 Task: Put "Image B" in and failure is - not an option in Group of Adrenaline Trailer
Action: Mouse pressed left at (248, 84)
Screenshot: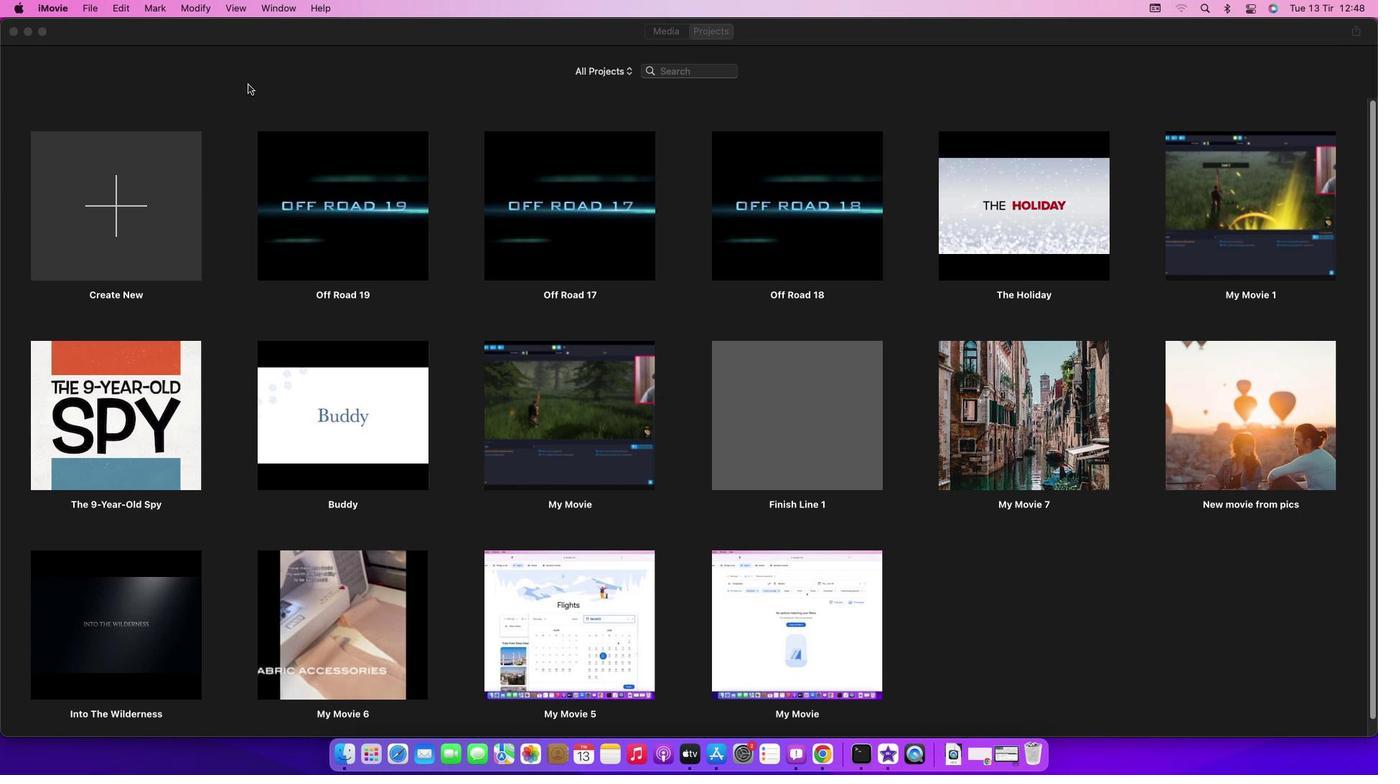 
Action: Mouse moved to (80, 7)
Screenshot: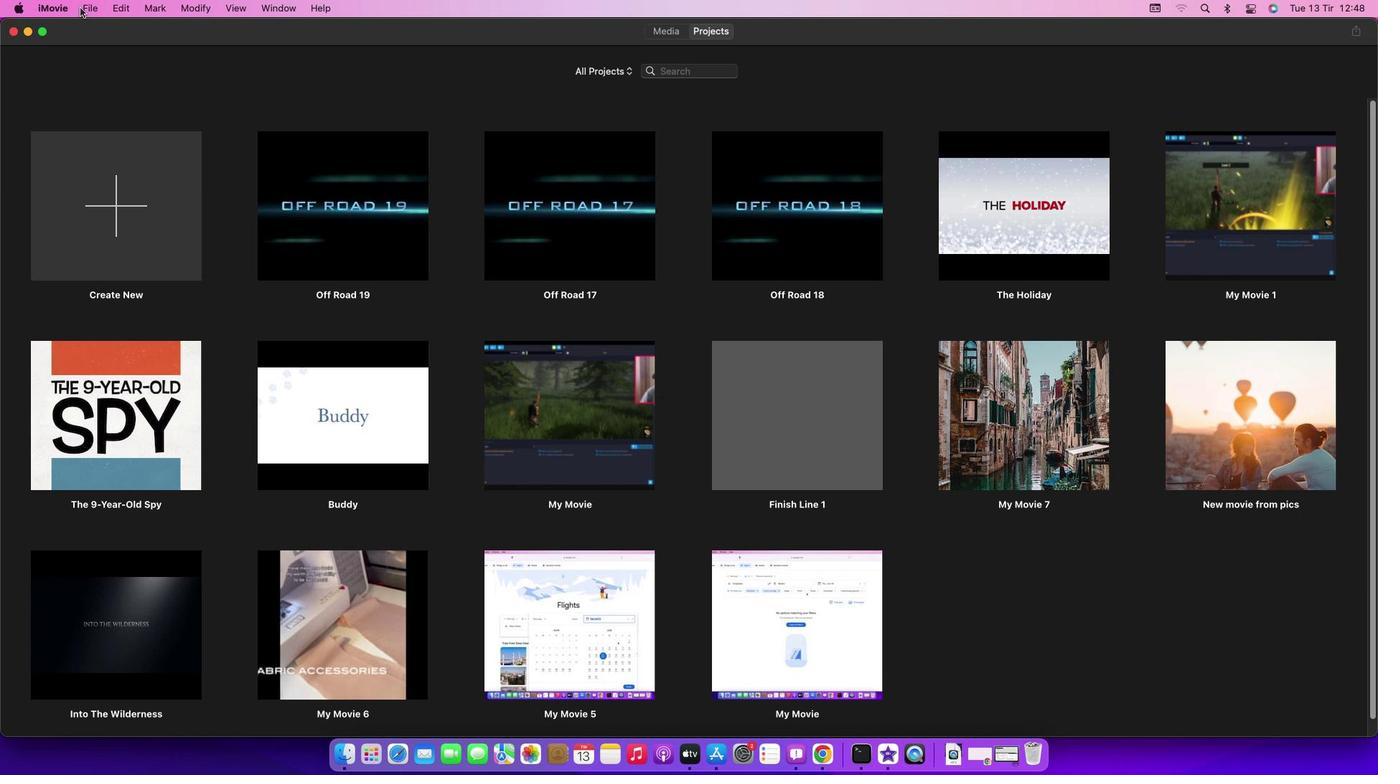 
Action: Mouse pressed left at (80, 7)
Screenshot: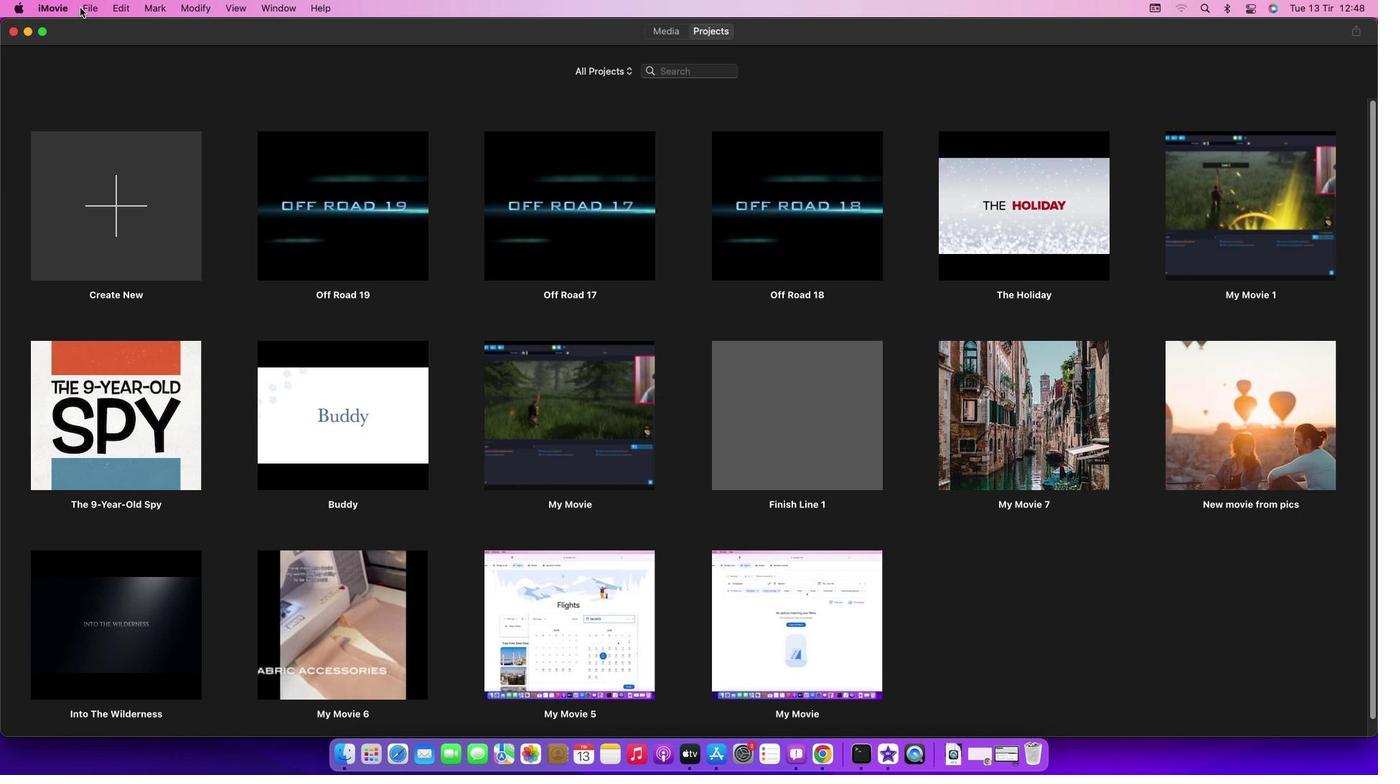 
Action: Mouse moved to (114, 45)
Screenshot: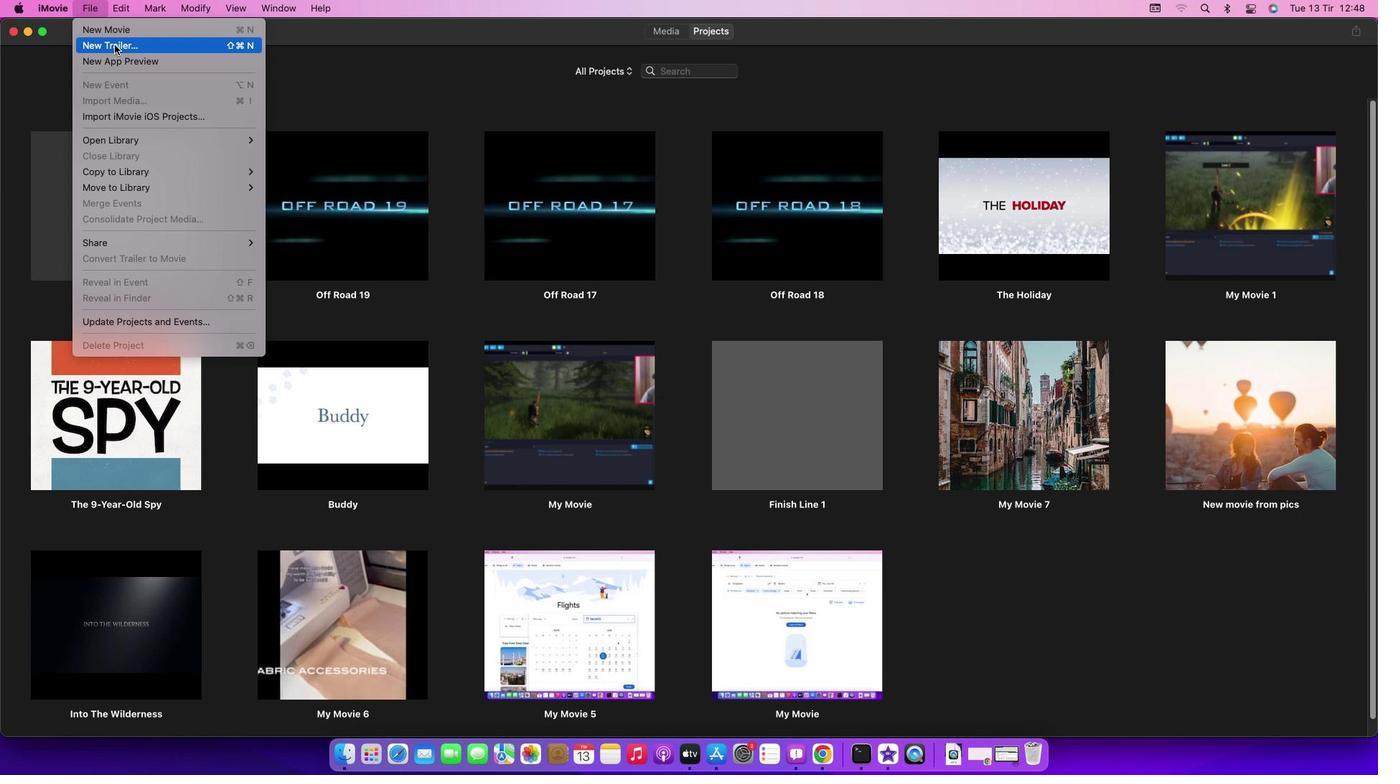 
Action: Mouse pressed left at (114, 45)
Screenshot: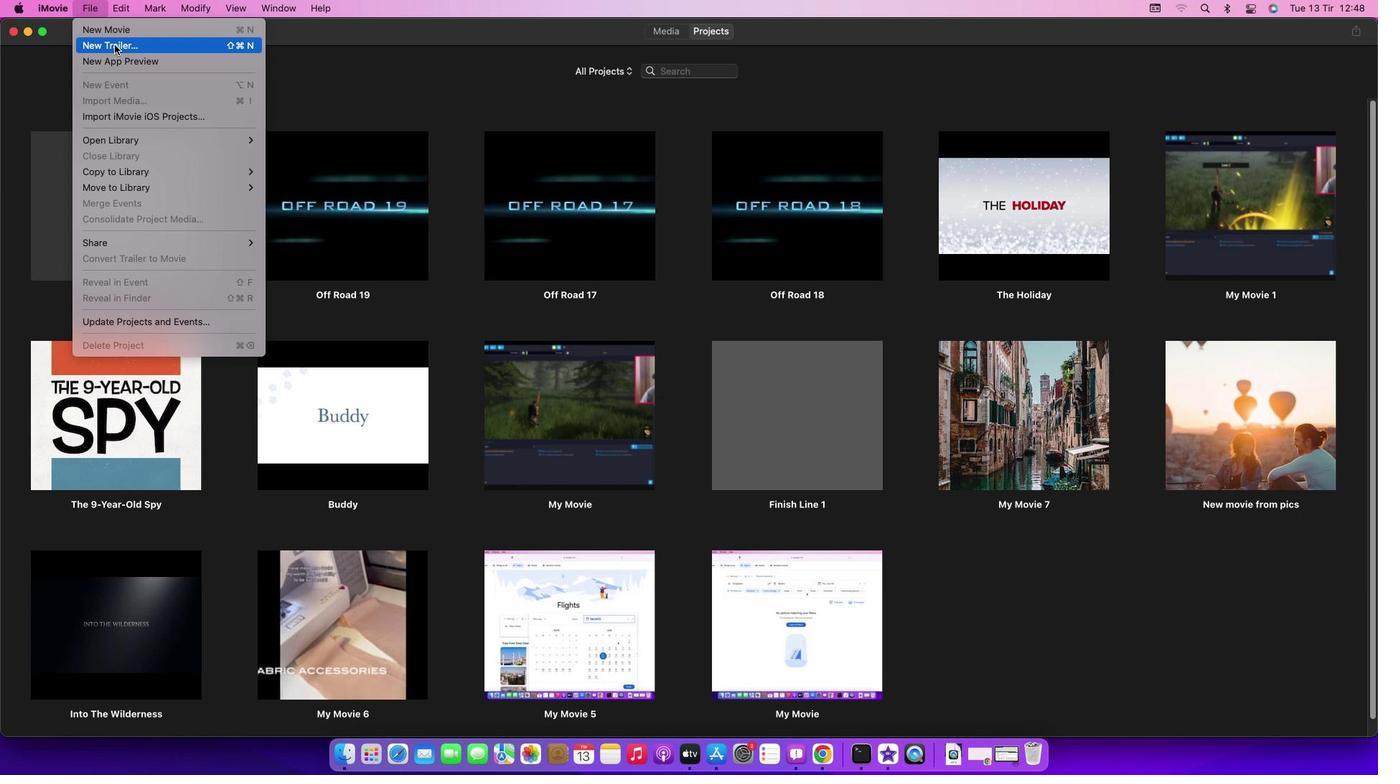 
Action: Mouse moved to (821, 411)
Screenshot: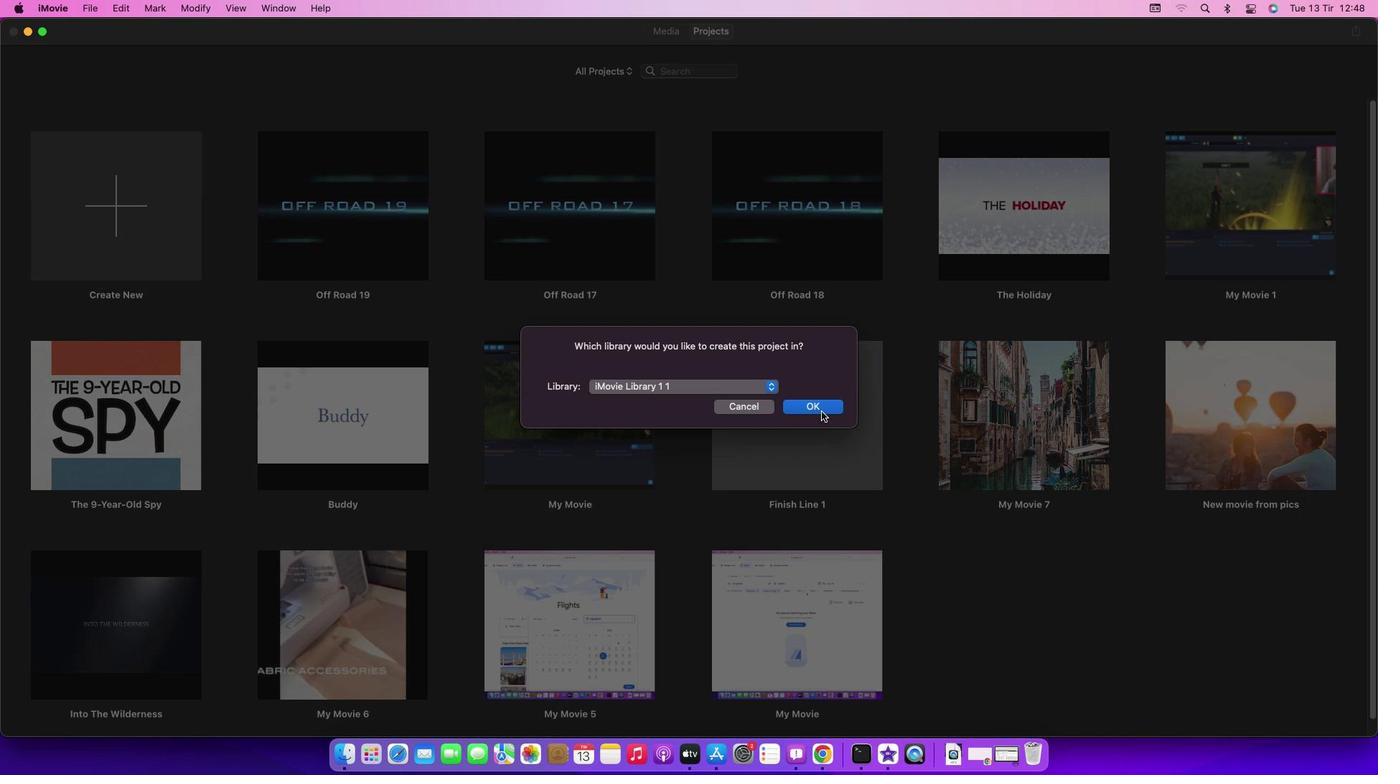 
Action: Mouse pressed left at (821, 411)
Screenshot: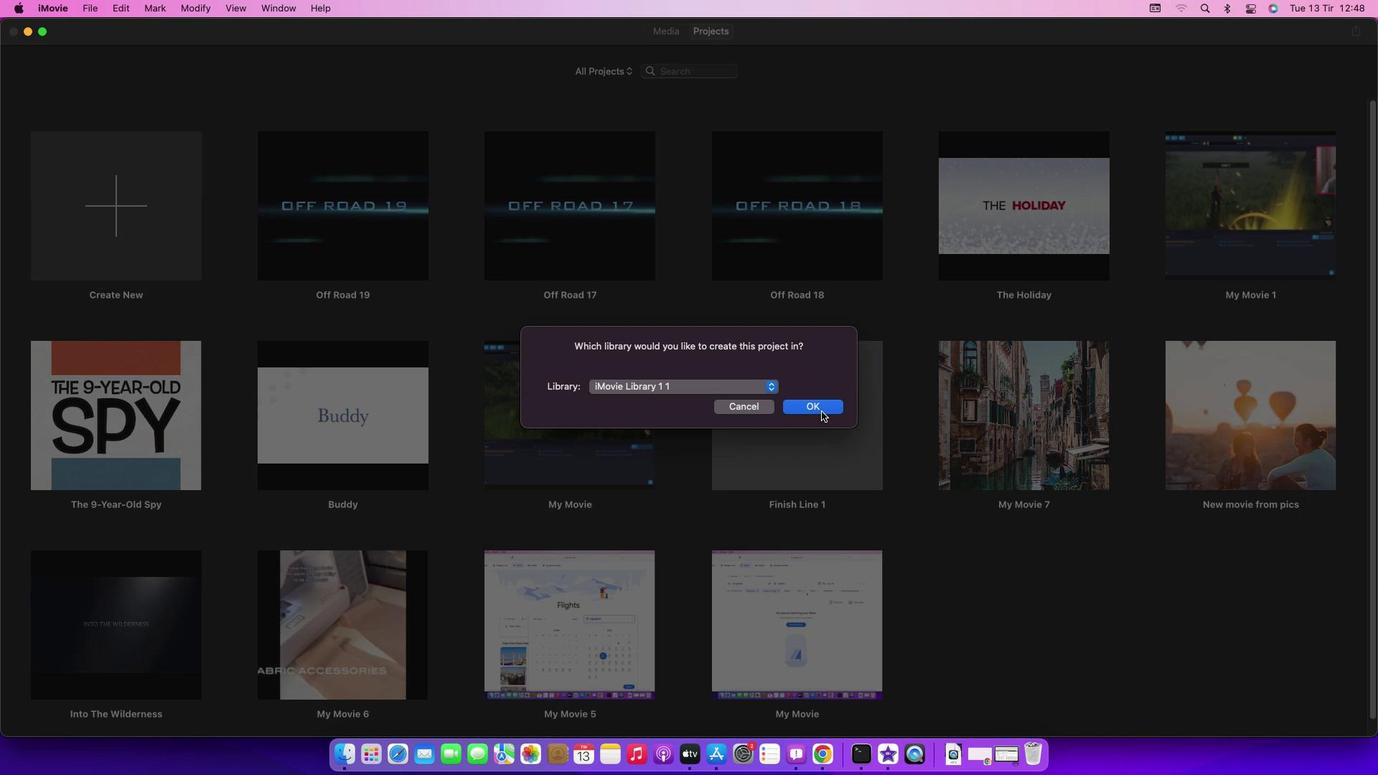 
Action: Mouse moved to (728, 320)
Screenshot: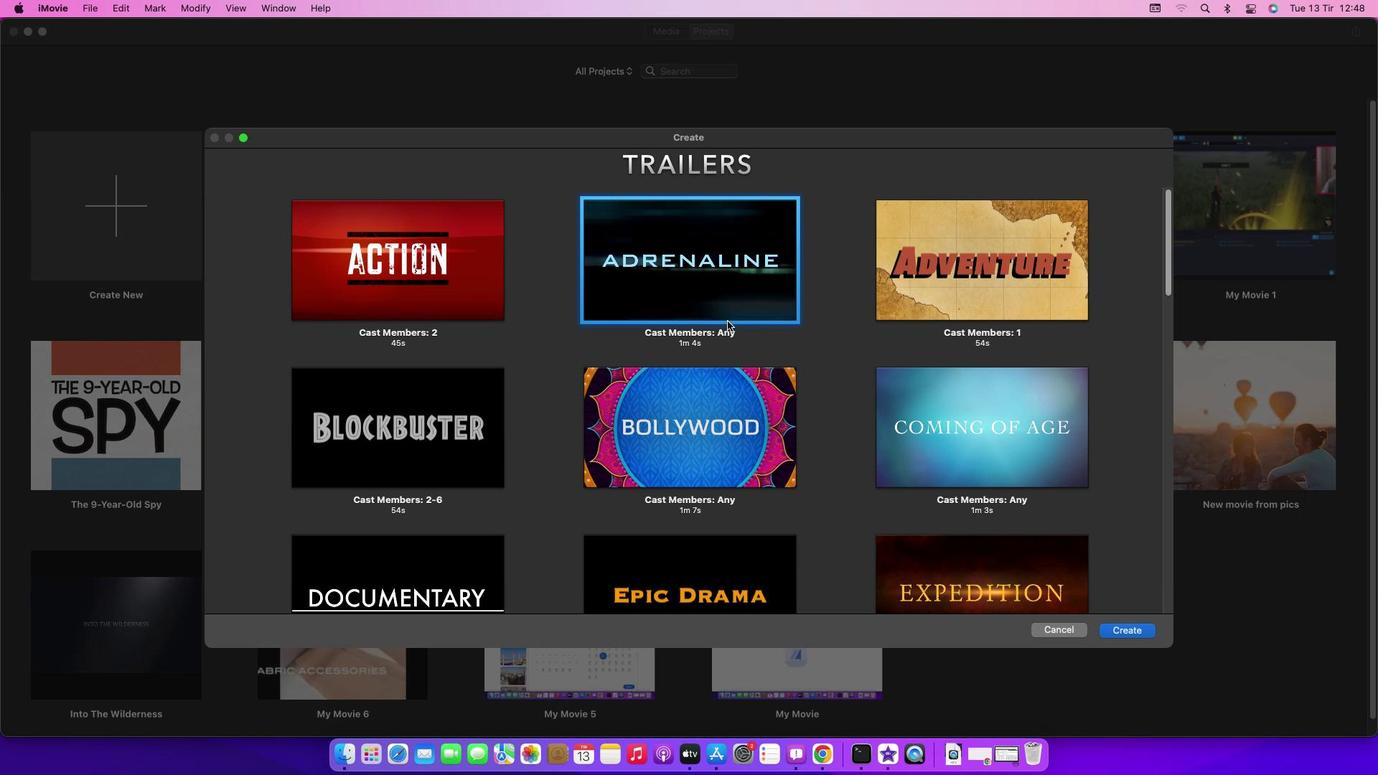 
Action: Mouse pressed left at (728, 320)
Screenshot: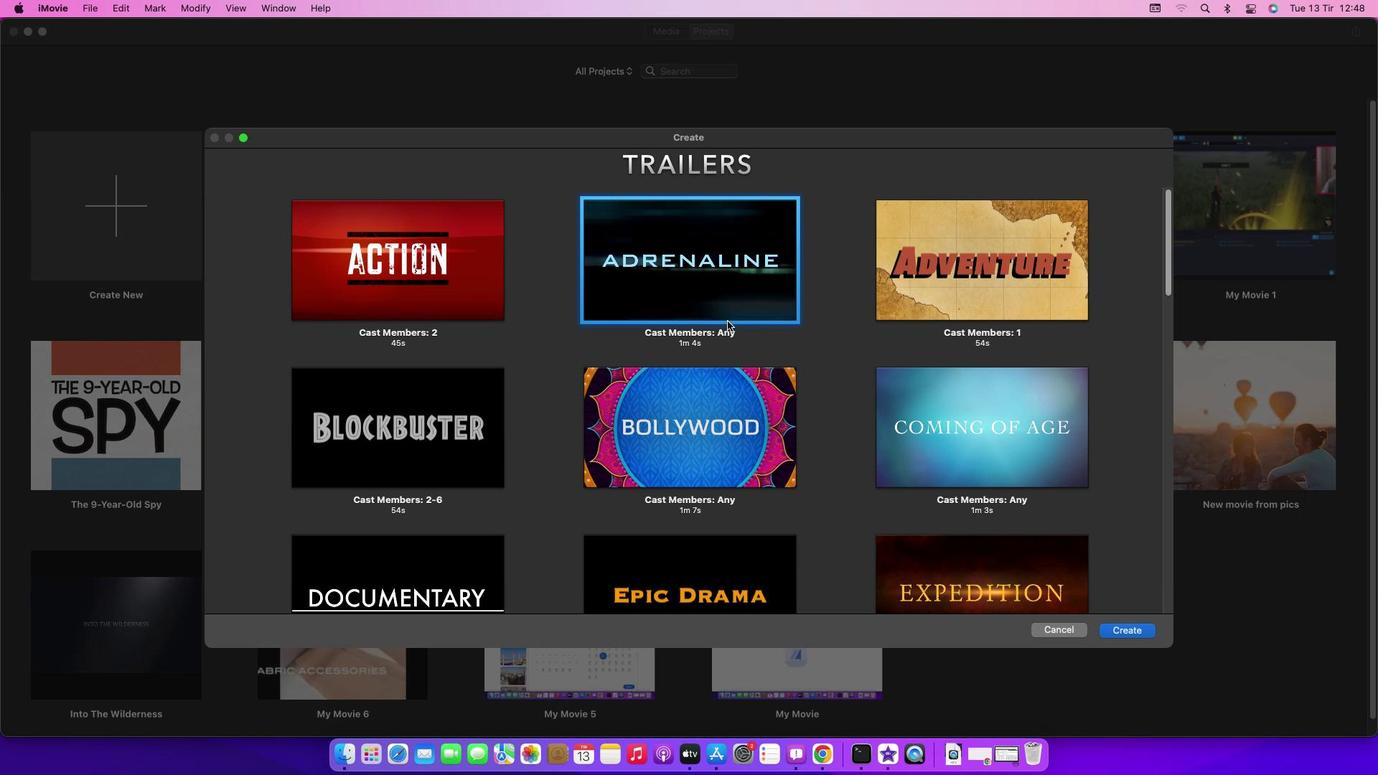 
Action: Mouse moved to (1130, 631)
Screenshot: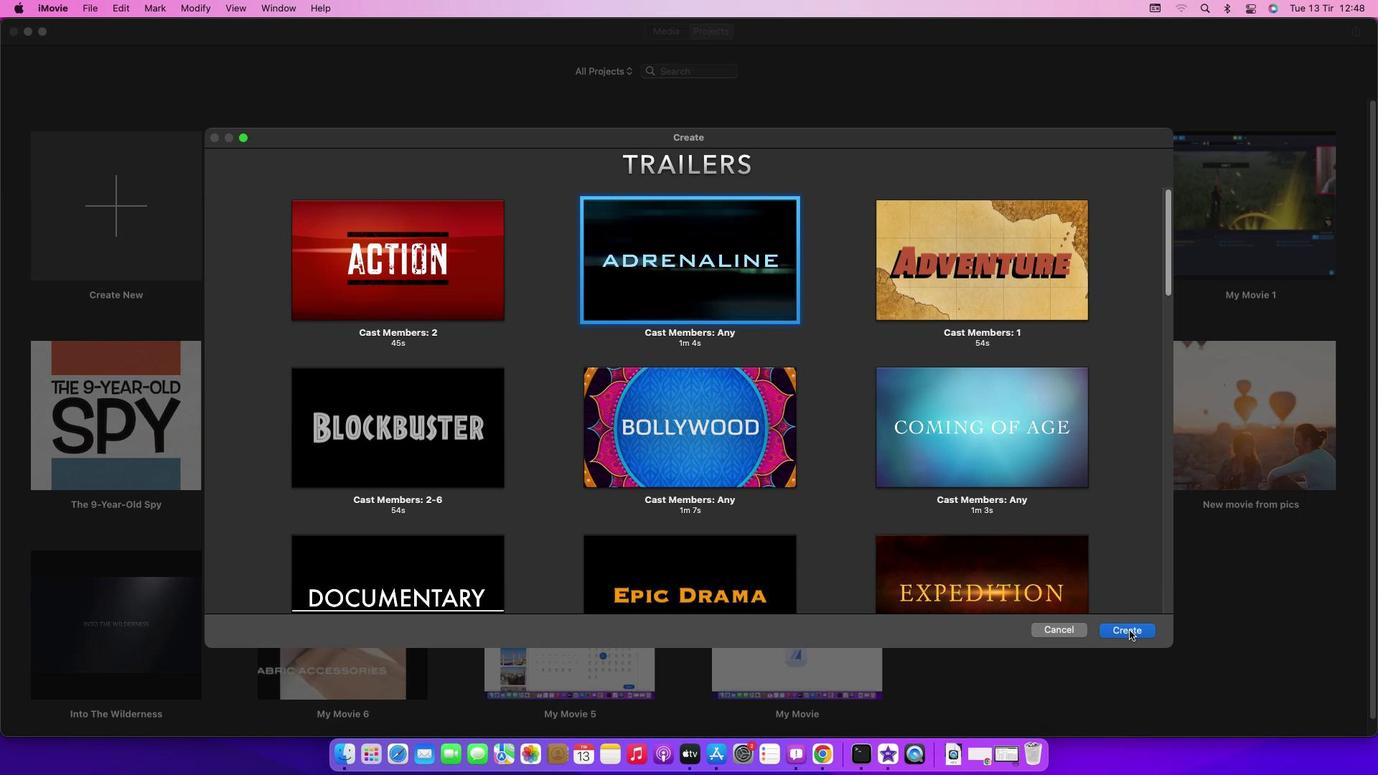 
Action: Mouse pressed left at (1130, 631)
Screenshot: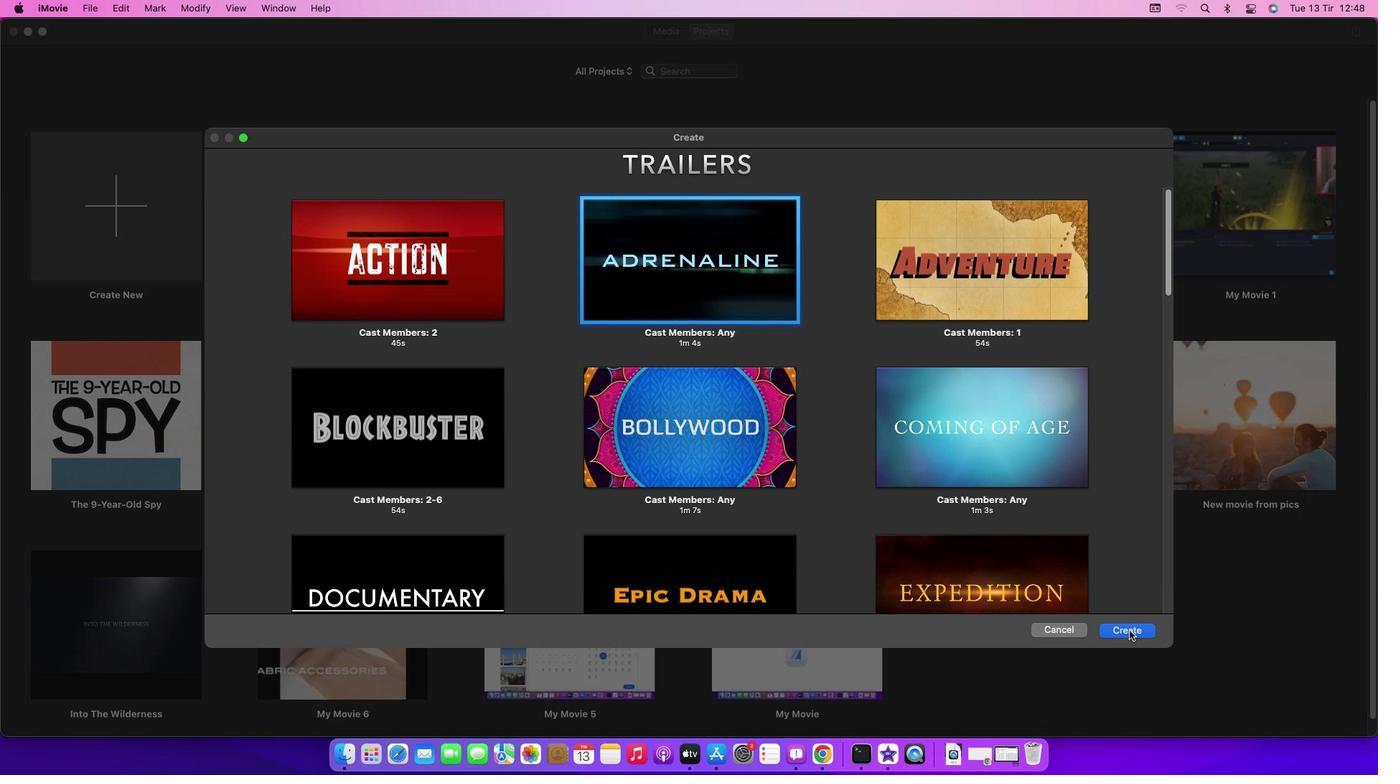
Action: Mouse moved to (677, 427)
Screenshot: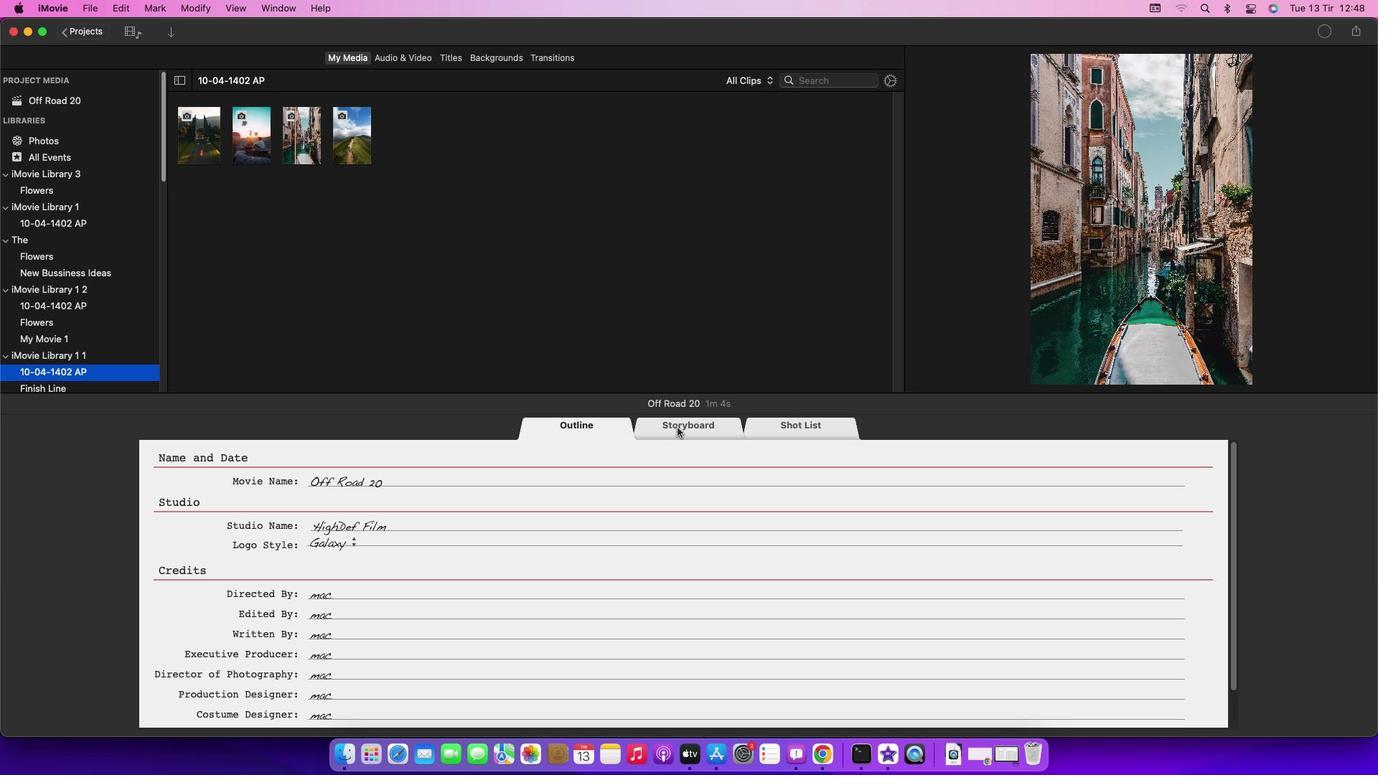 
Action: Mouse pressed left at (677, 427)
Screenshot: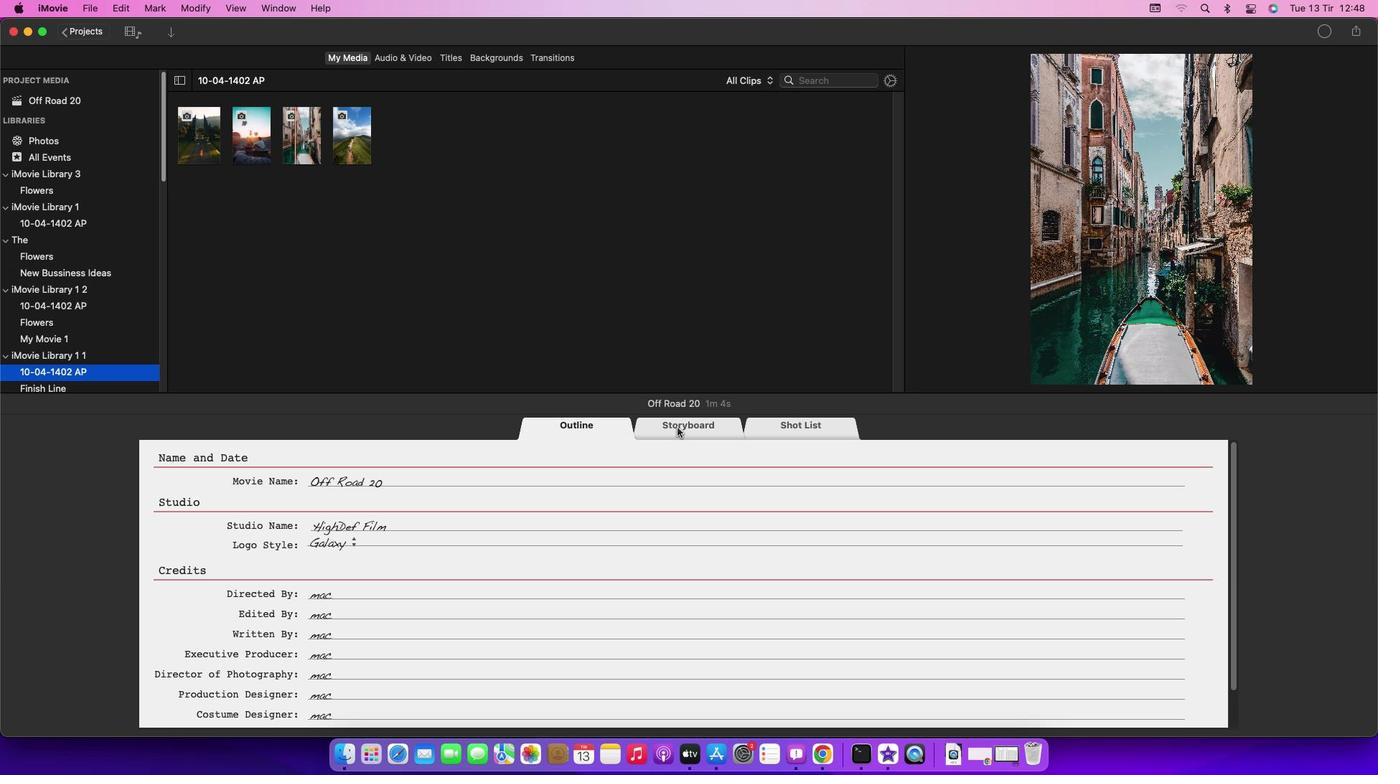 
Action: Mouse moved to (492, 598)
Screenshot: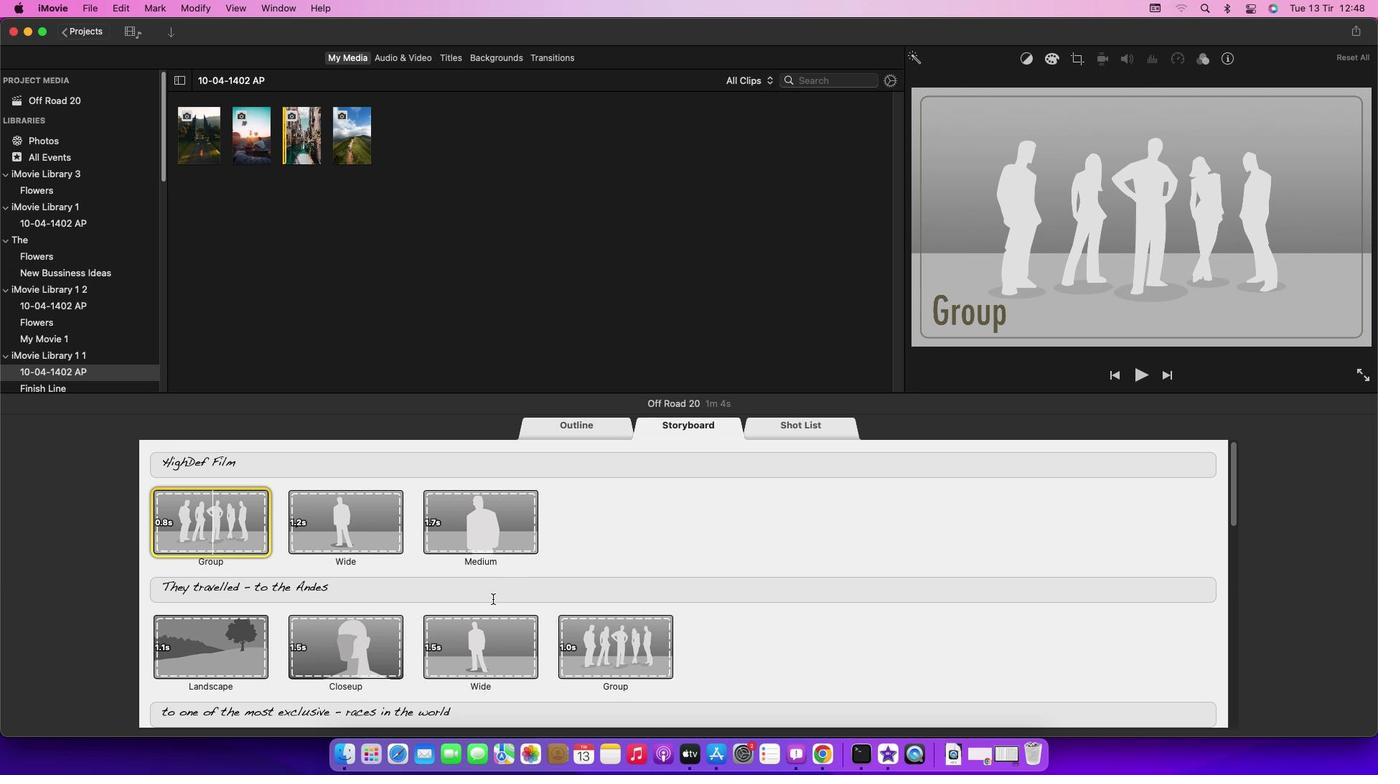 
Action: Mouse scrolled (492, 598) with delta (0, 0)
Screenshot: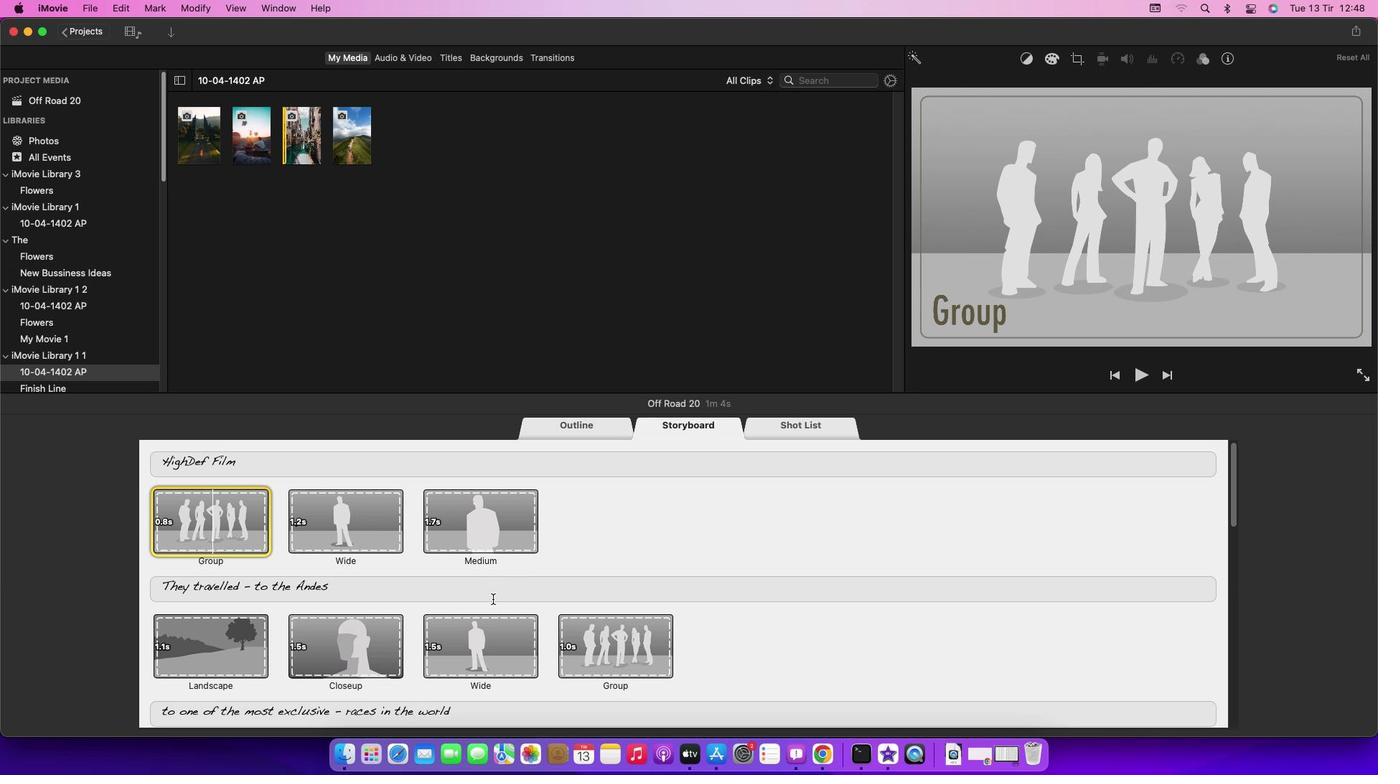 
Action: Mouse scrolled (492, 598) with delta (0, 0)
Screenshot: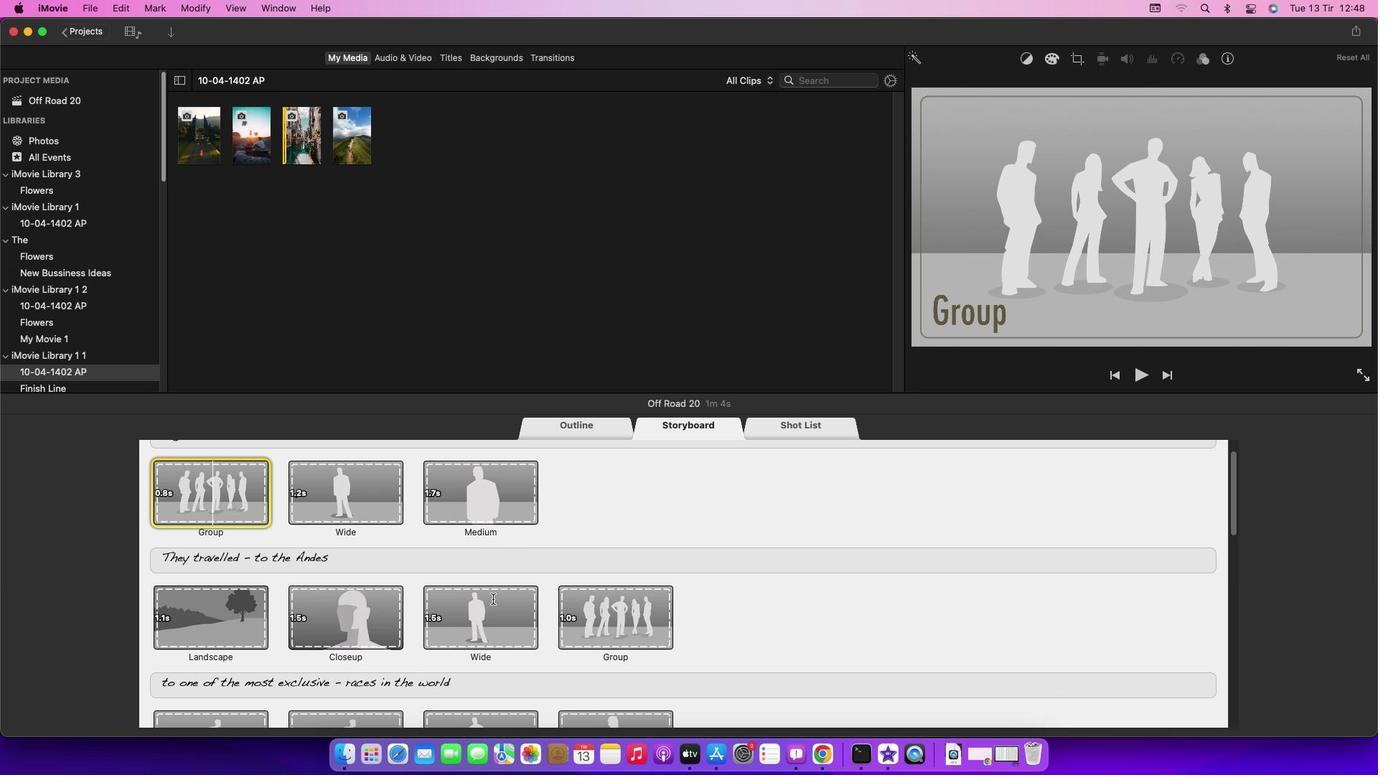 
Action: Mouse scrolled (492, 598) with delta (0, 0)
Screenshot: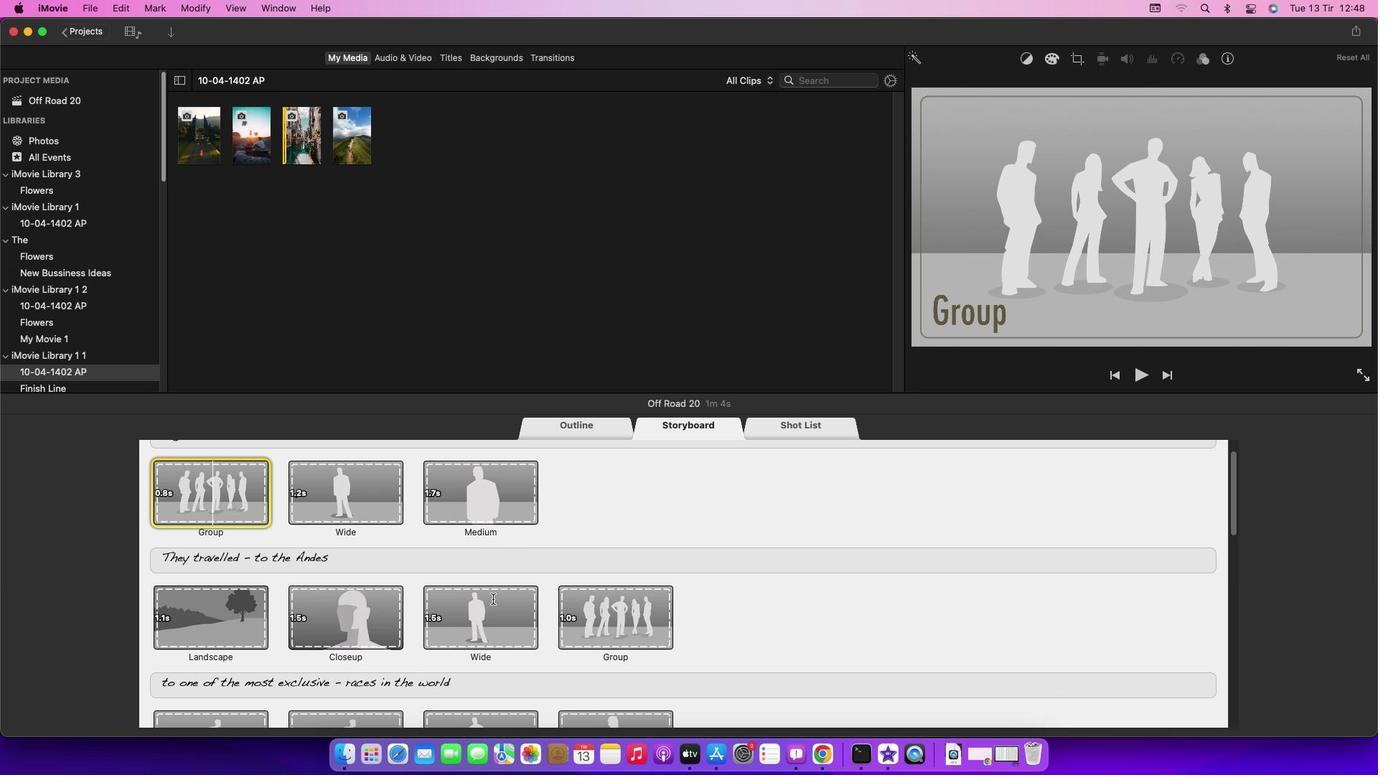 
Action: Mouse scrolled (492, 598) with delta (0, -1)
Screenshot: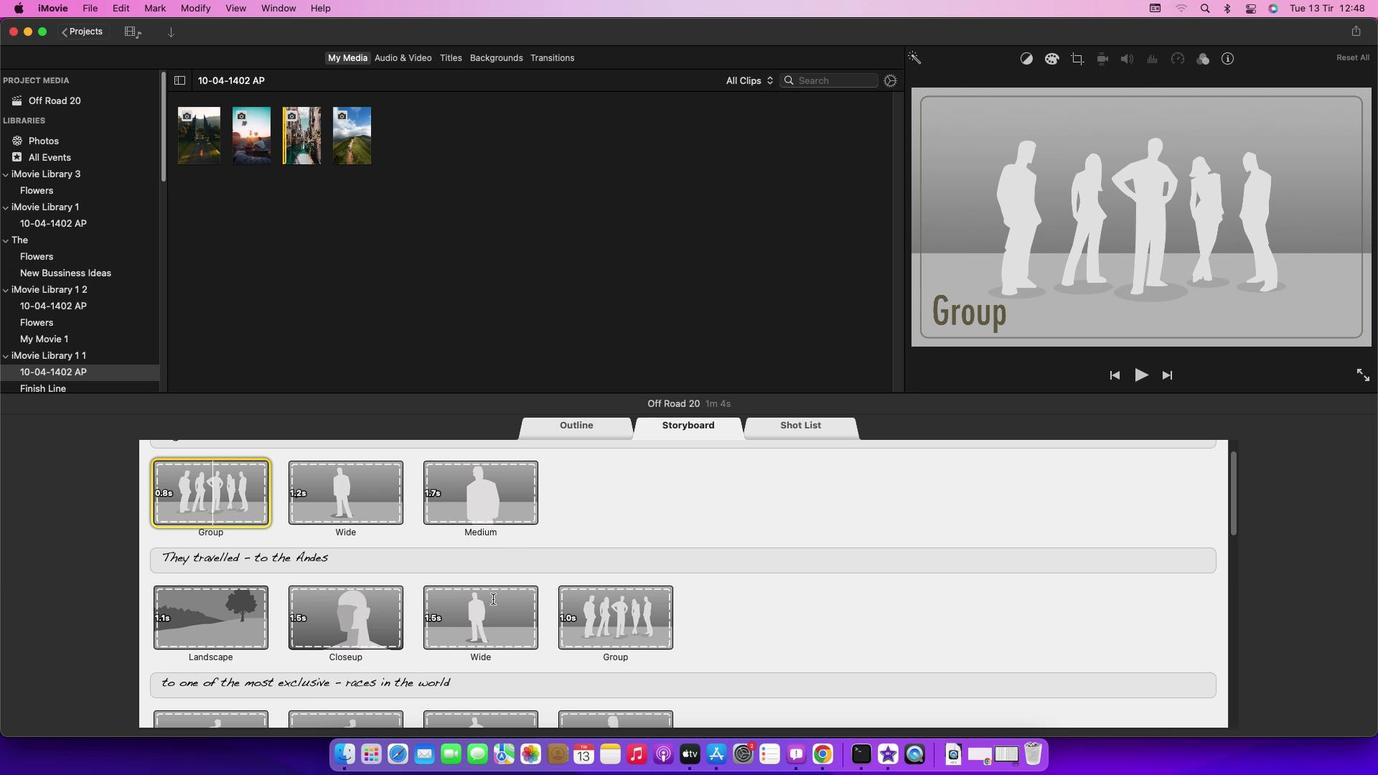 
Action: Mouse scrolled (492, 598) with delta (0, 0)
Screenshot: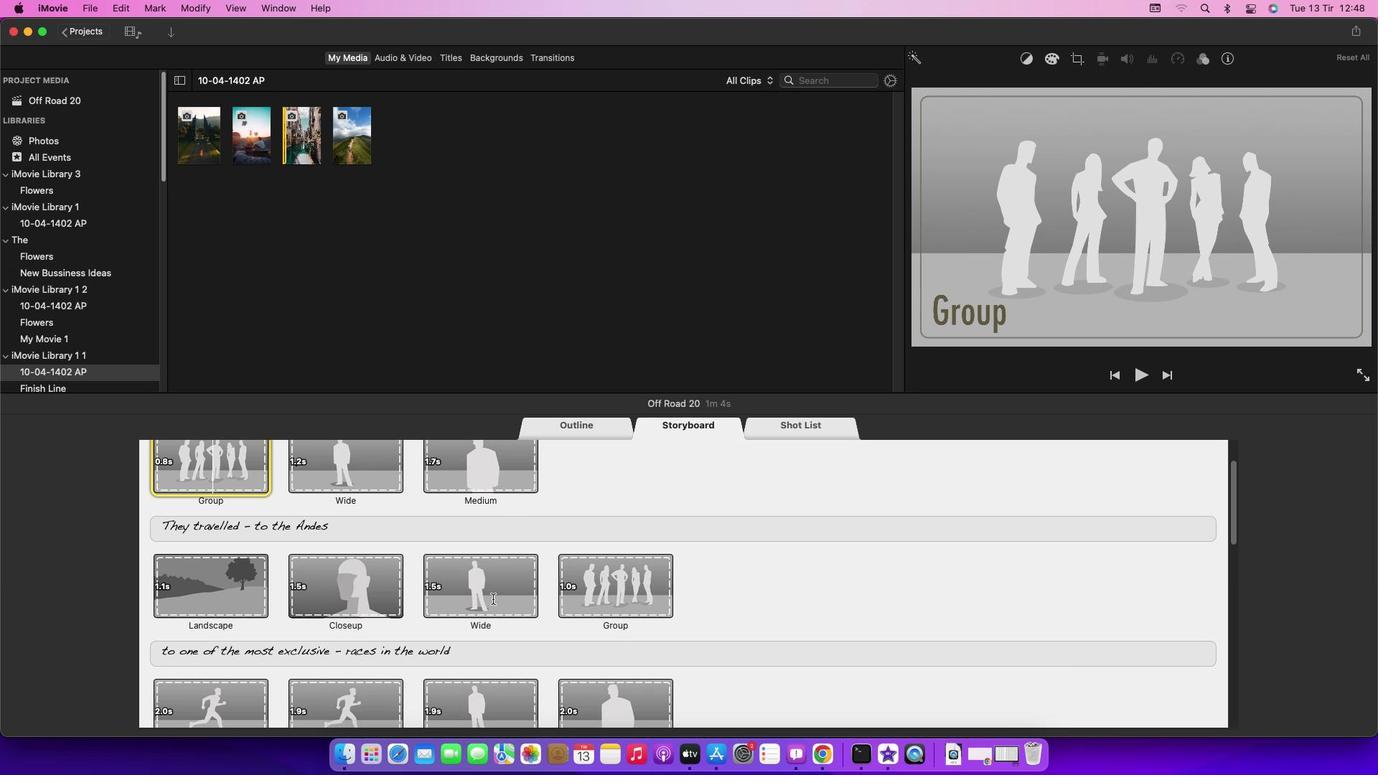 
Action: Mouse scrolled (492, 598) with delta (0, 0)
Screenshot: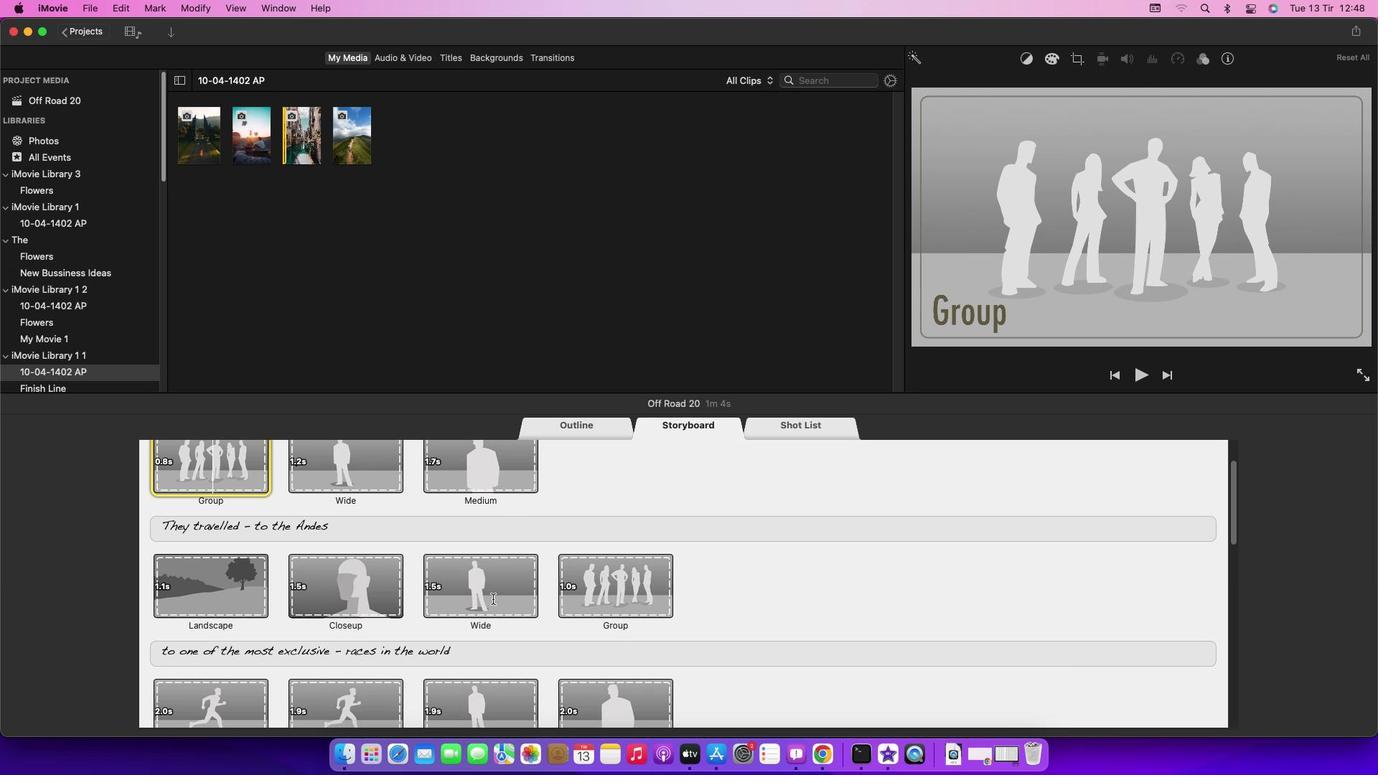 
Action: Mouse scrolled (492, 598) with delta (0, -2)
Screenshot: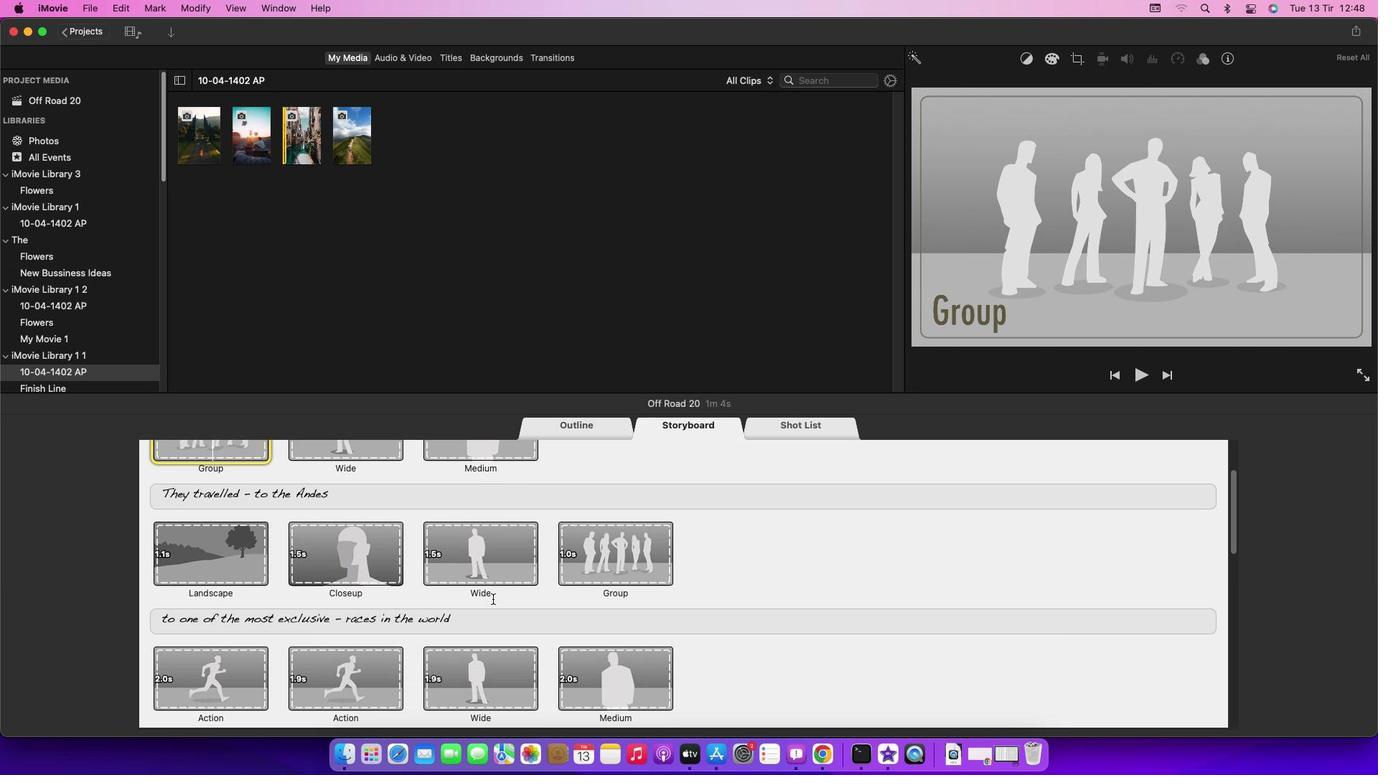 
Action: Mouse scrolled (492, 598) with delta (0, -2)
Screenshot: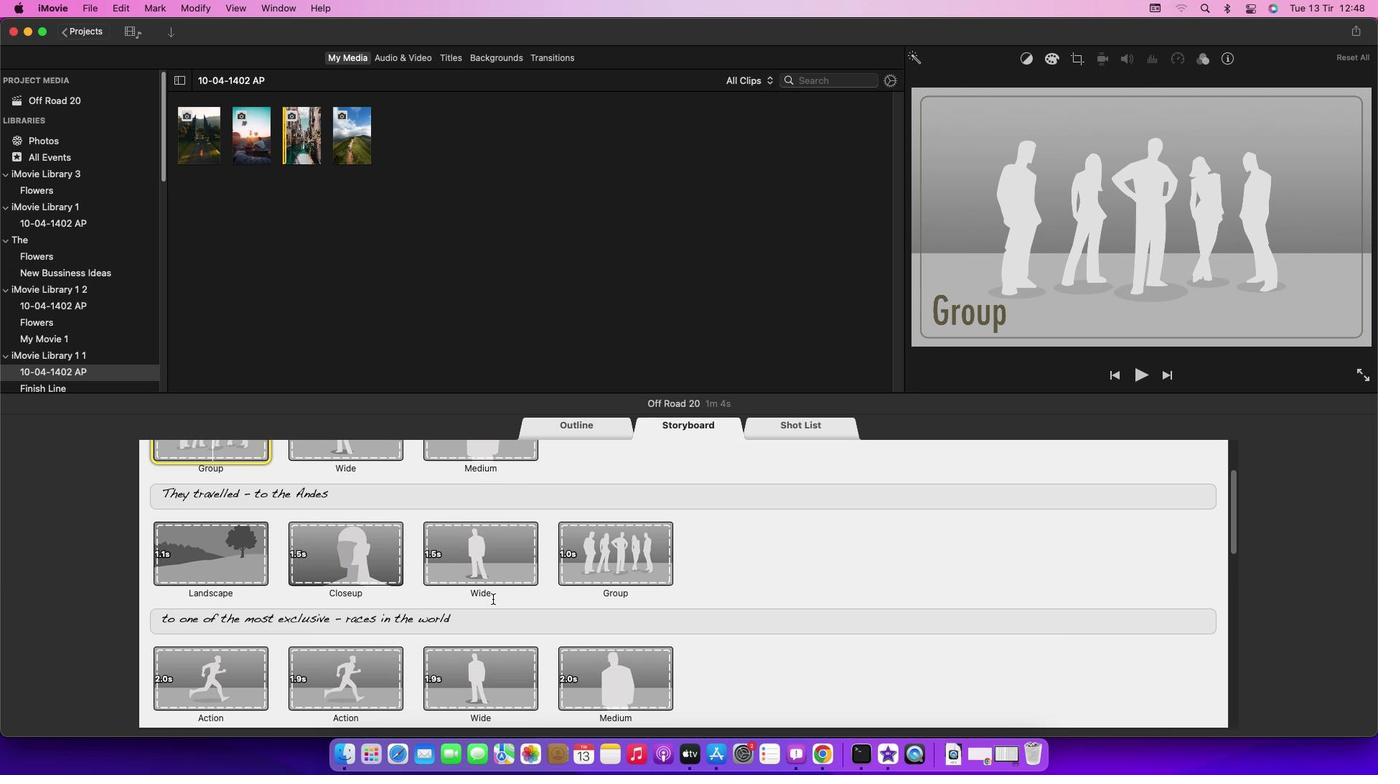 
Action: Mouse scrolled (492, 598) with delta (0, 0)
Screenshot: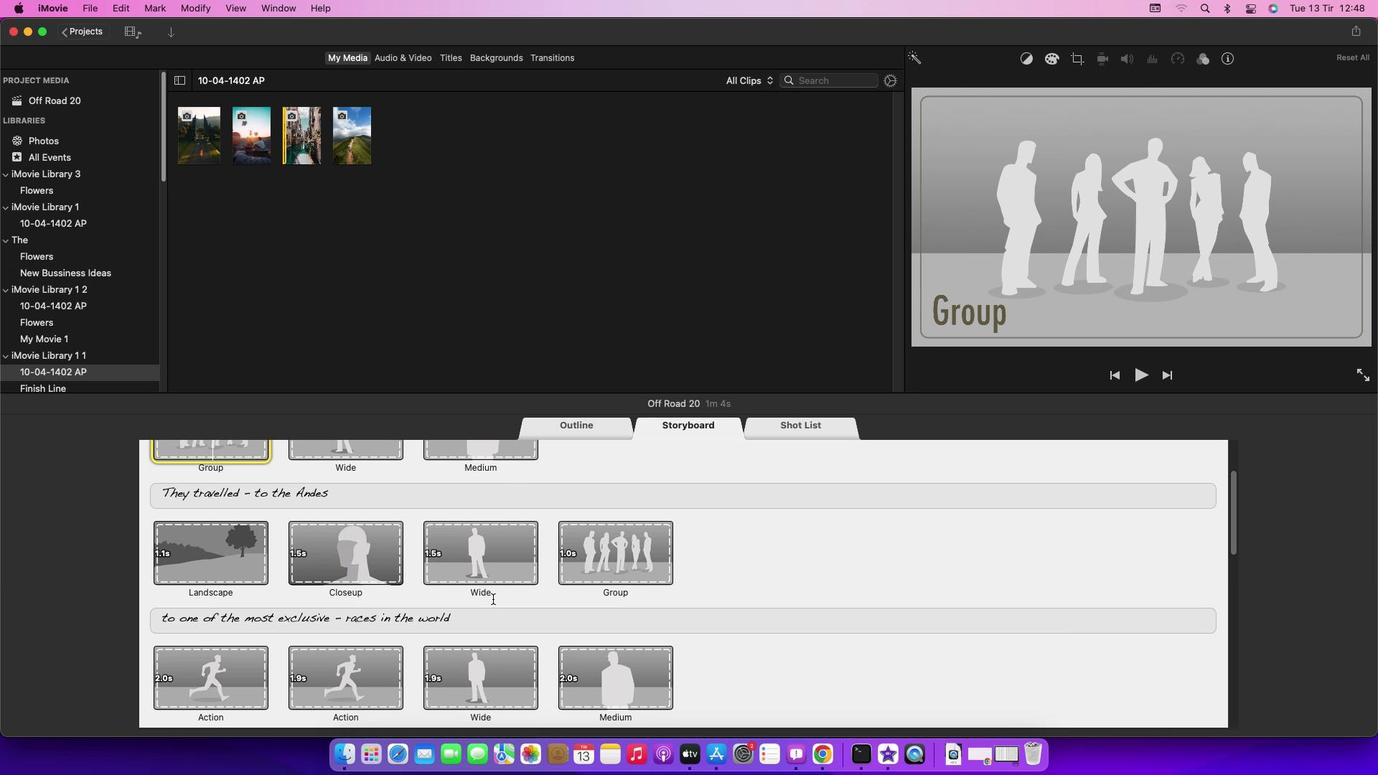 
Action: Mouse scrolled (492, 598) with delta (0, 0)
Screenshot: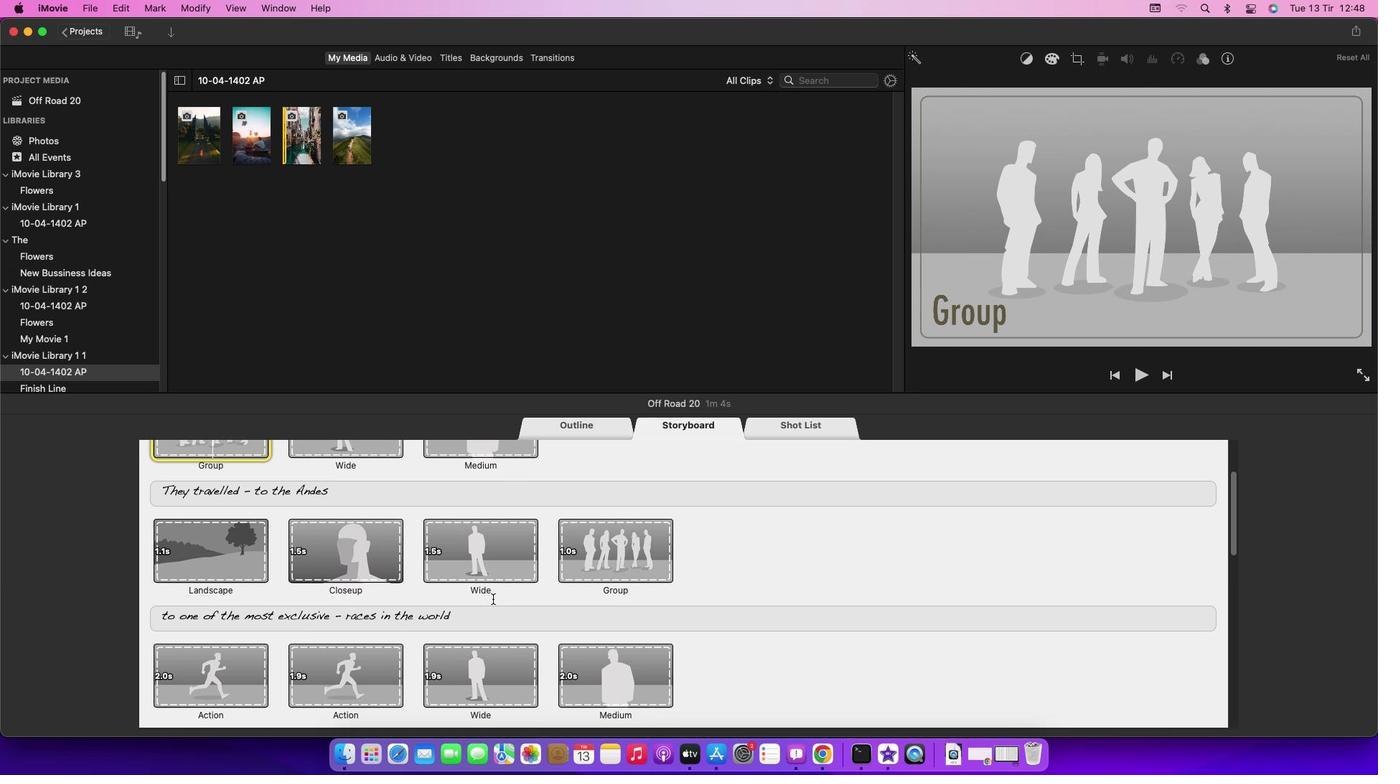 
Action: Mouse scrolled (492, 598) with delta (0, 0)
Screenshot: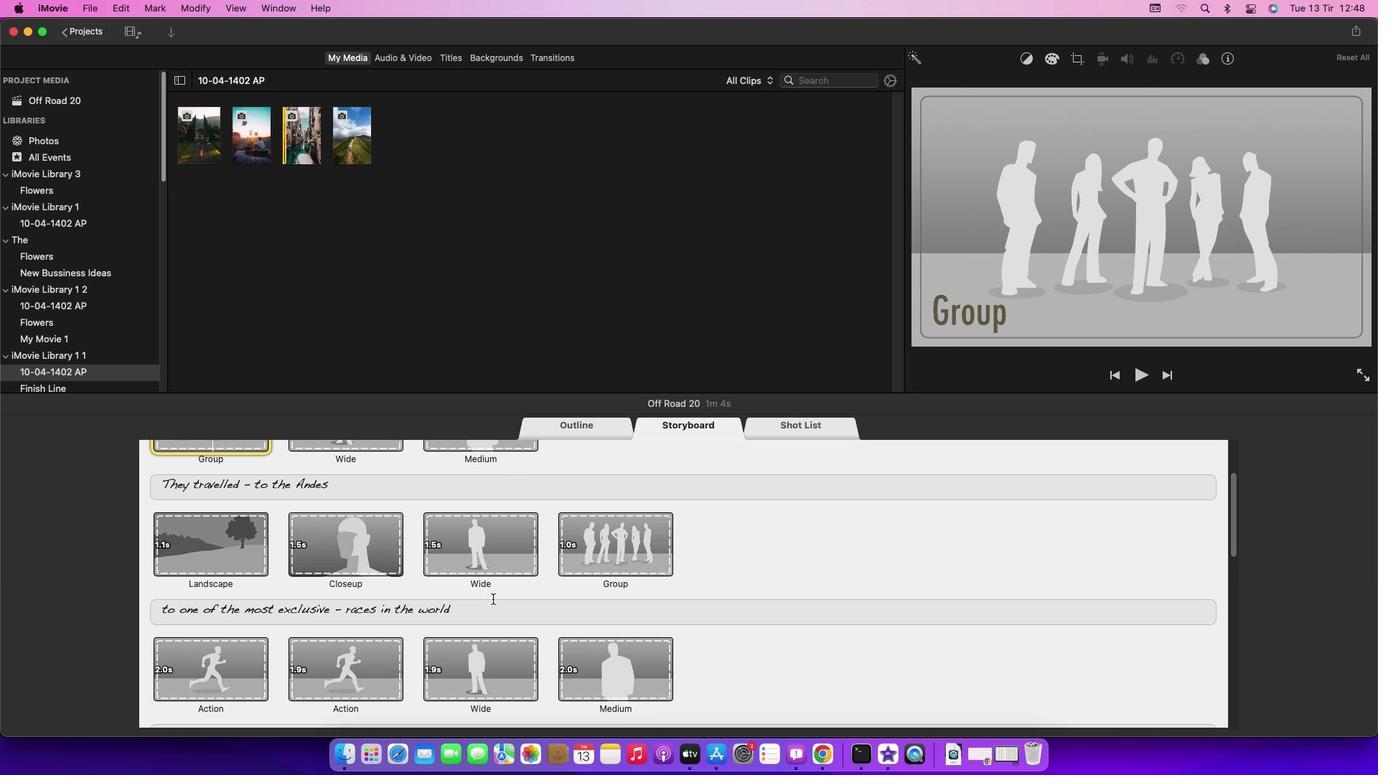 
Action: Mouse scrolled (492, 598) with delta (0, 0)
Screenshot: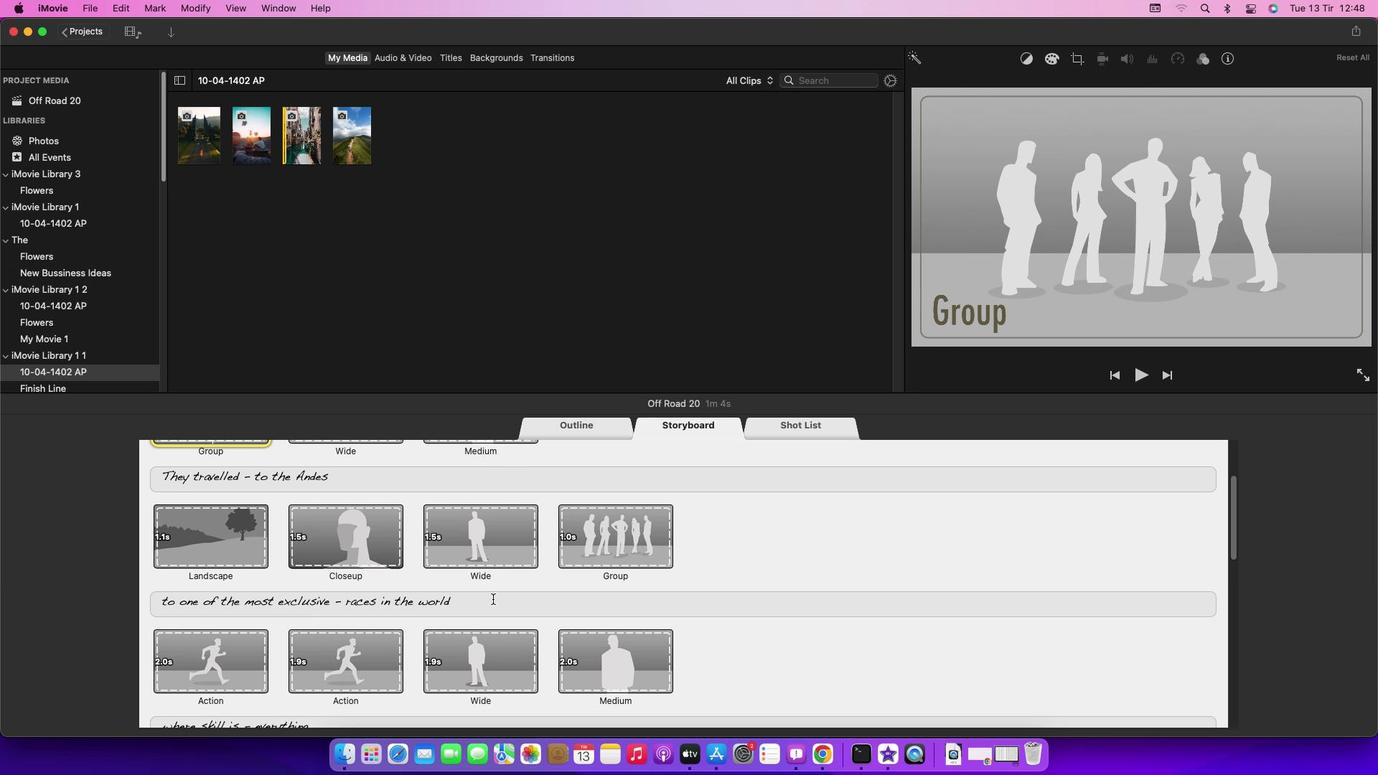 
Action: Mouse scrolled (492, 598) with delta (0, 0)
Screenshot: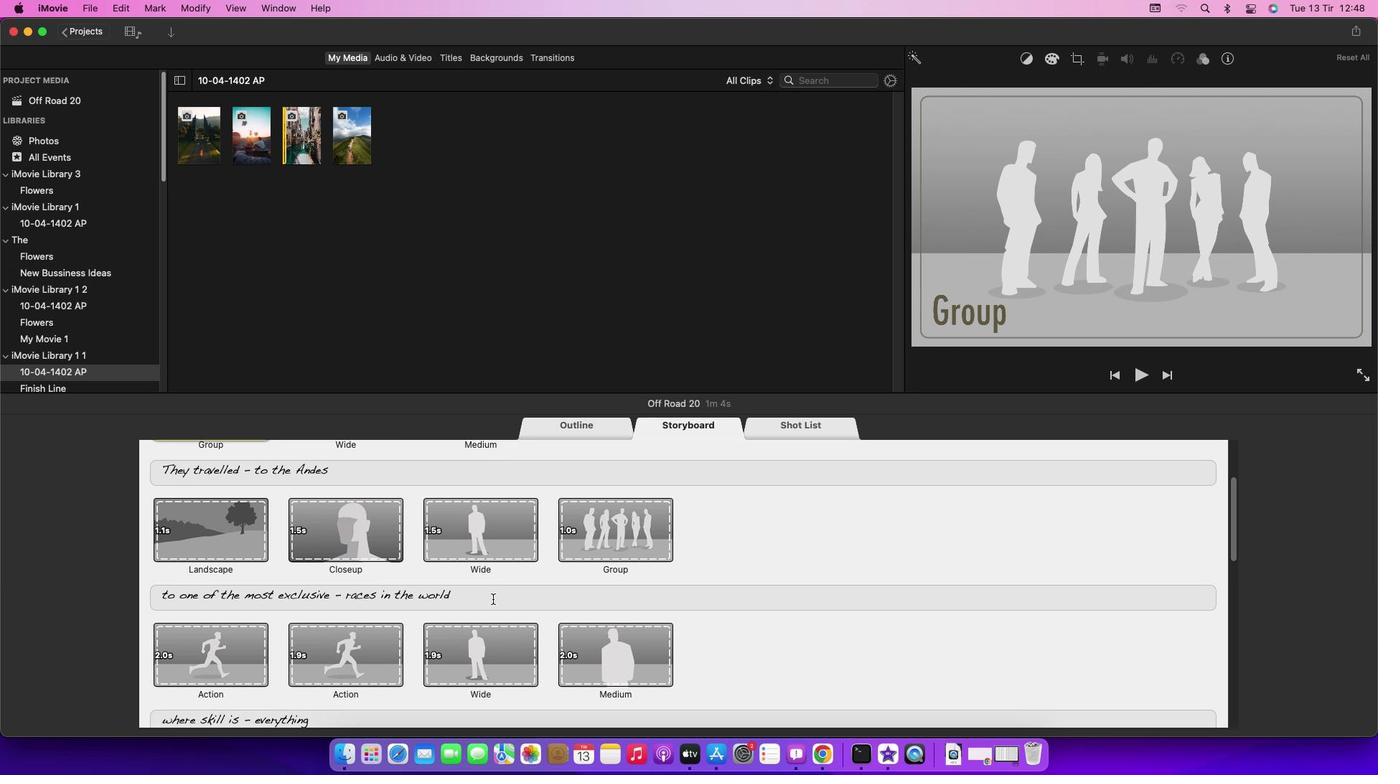 
Action: Mouse scrolled (492, 598) with delta (0, 0)
Screenshot: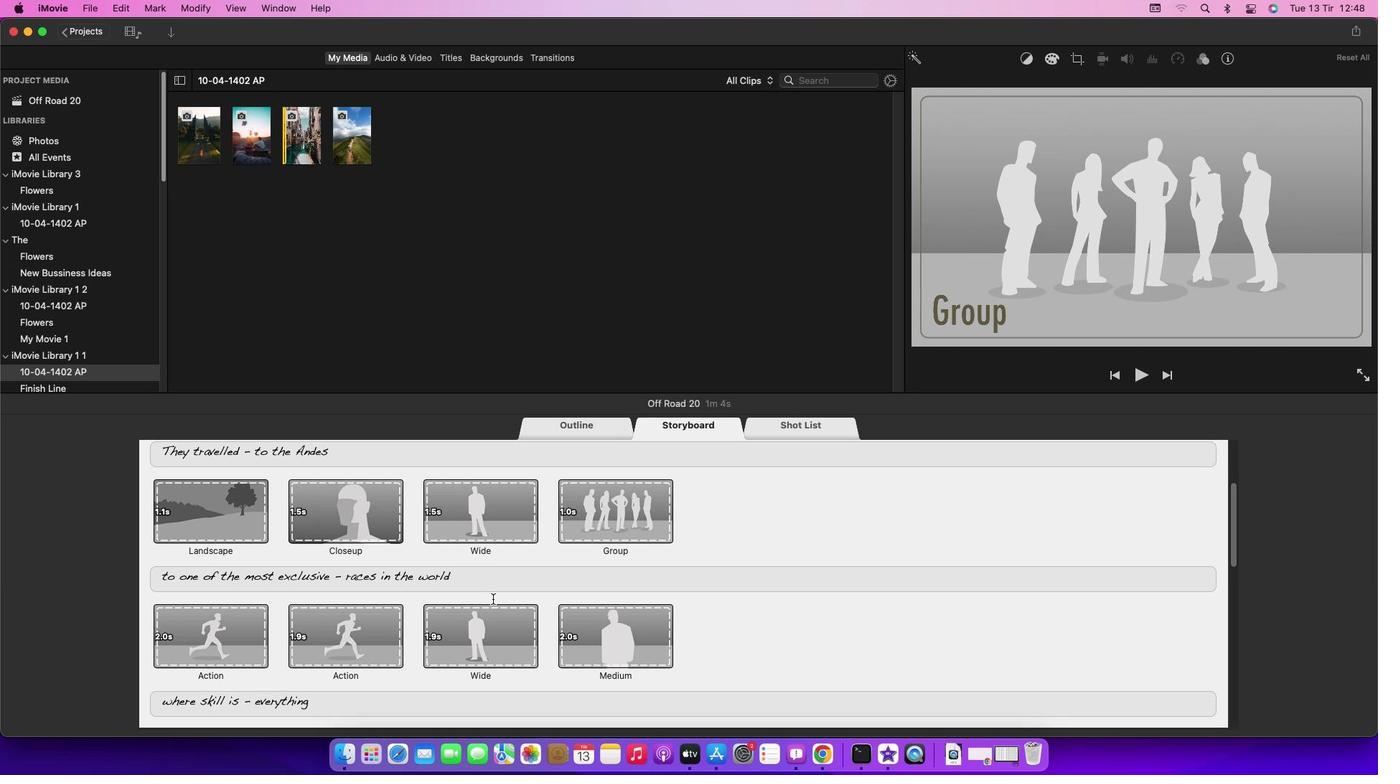 
Action: Mouse scrolled (492, 598) with delta (0, -1)
Screenshot: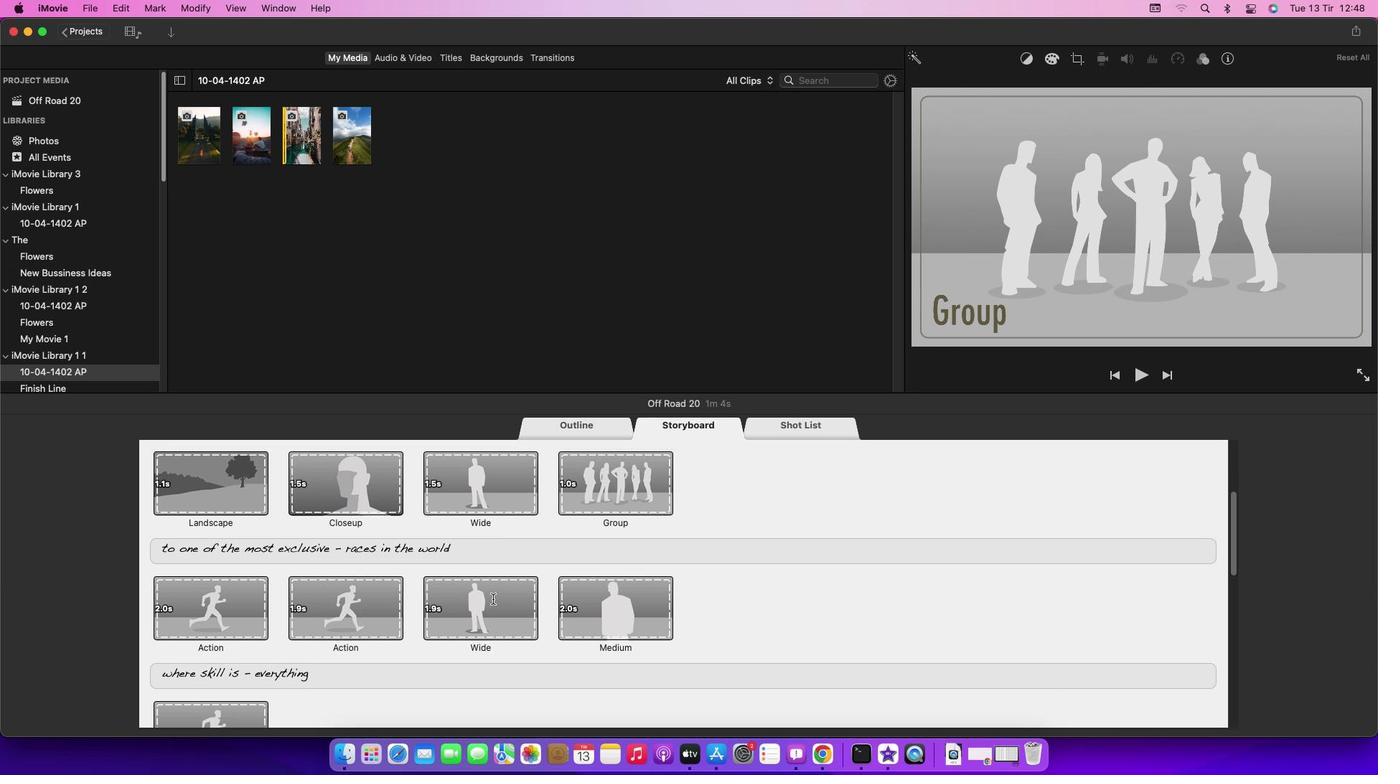 
Action: Mouse scrolled (492, 598) with delta (0, -2)
Screenshot: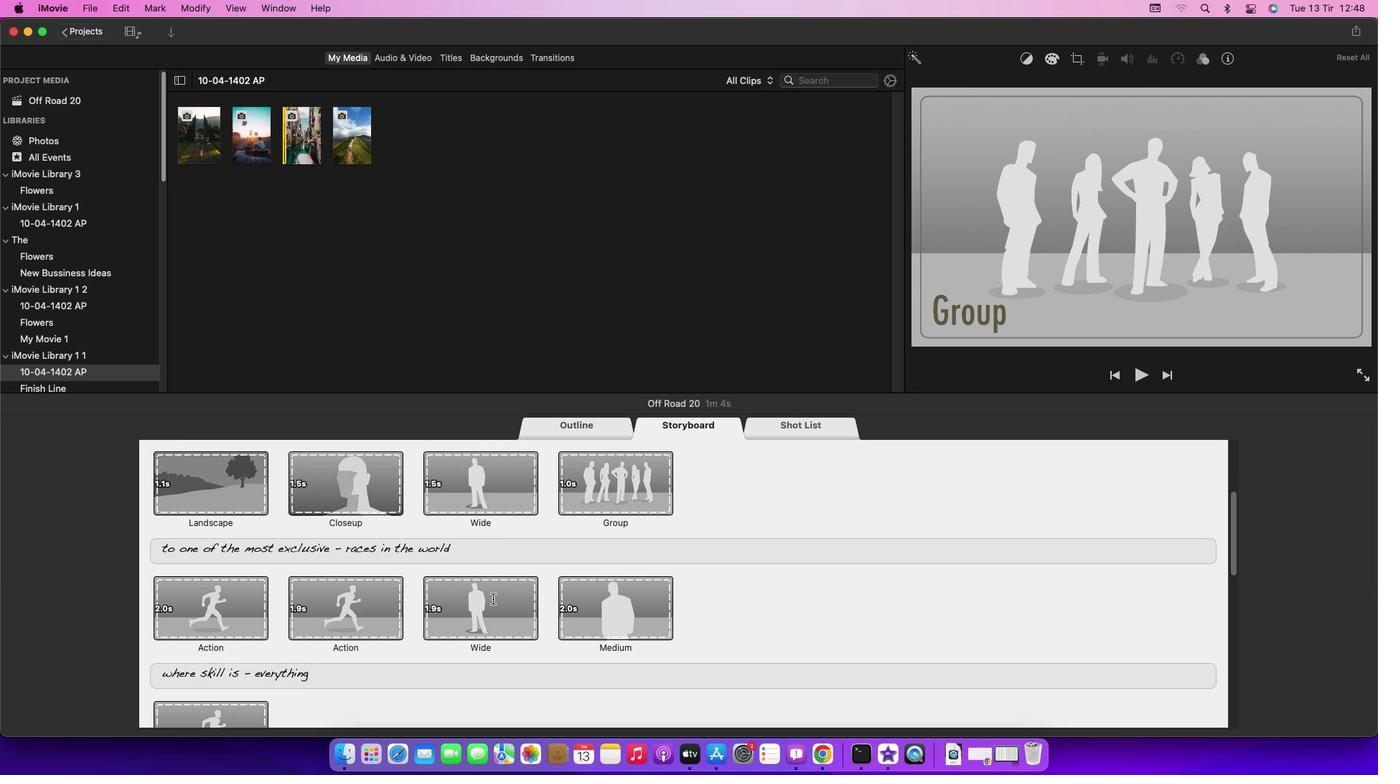 
Action: Mouse scrolled (492, 598) with delta (0, 0)
Screenshot: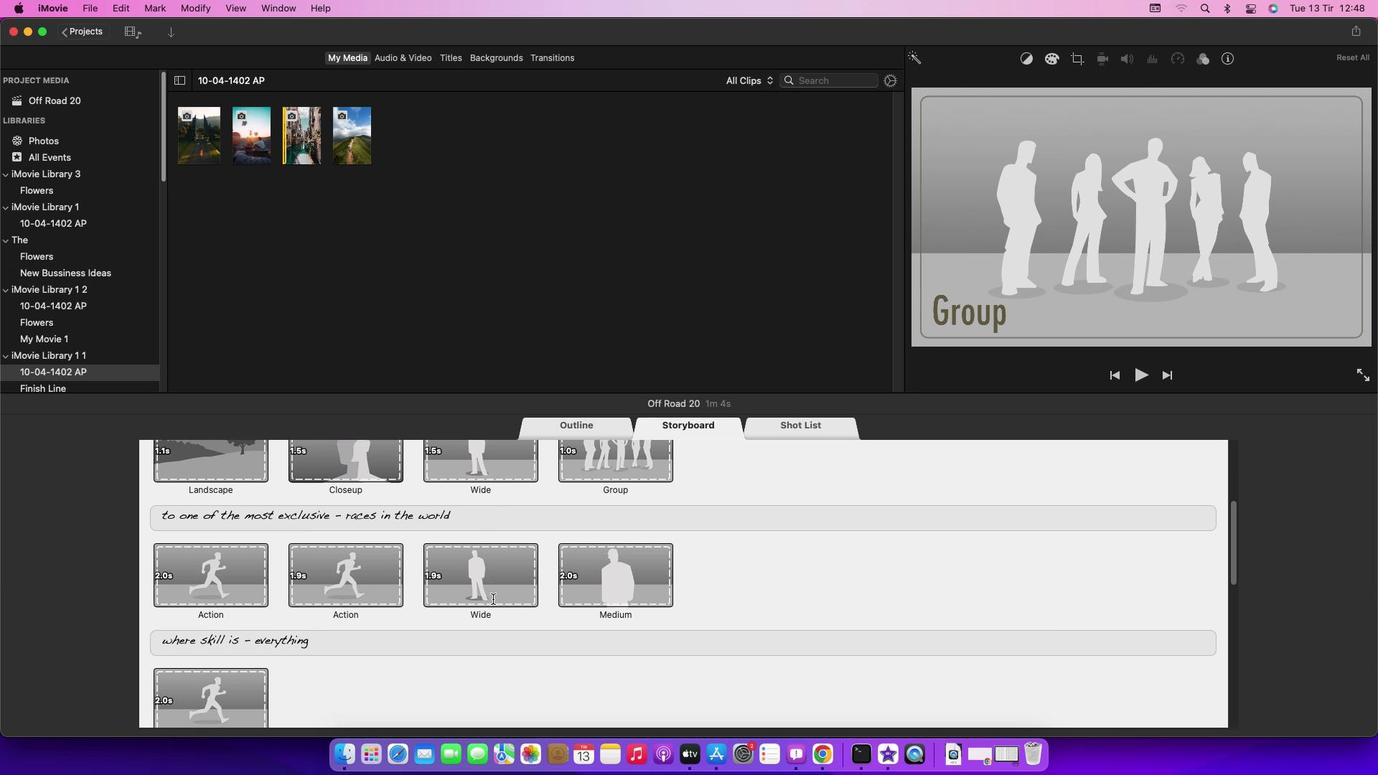 
Action: Mouse scrolled (492, 598) with delta (0, 0)
Screenshot: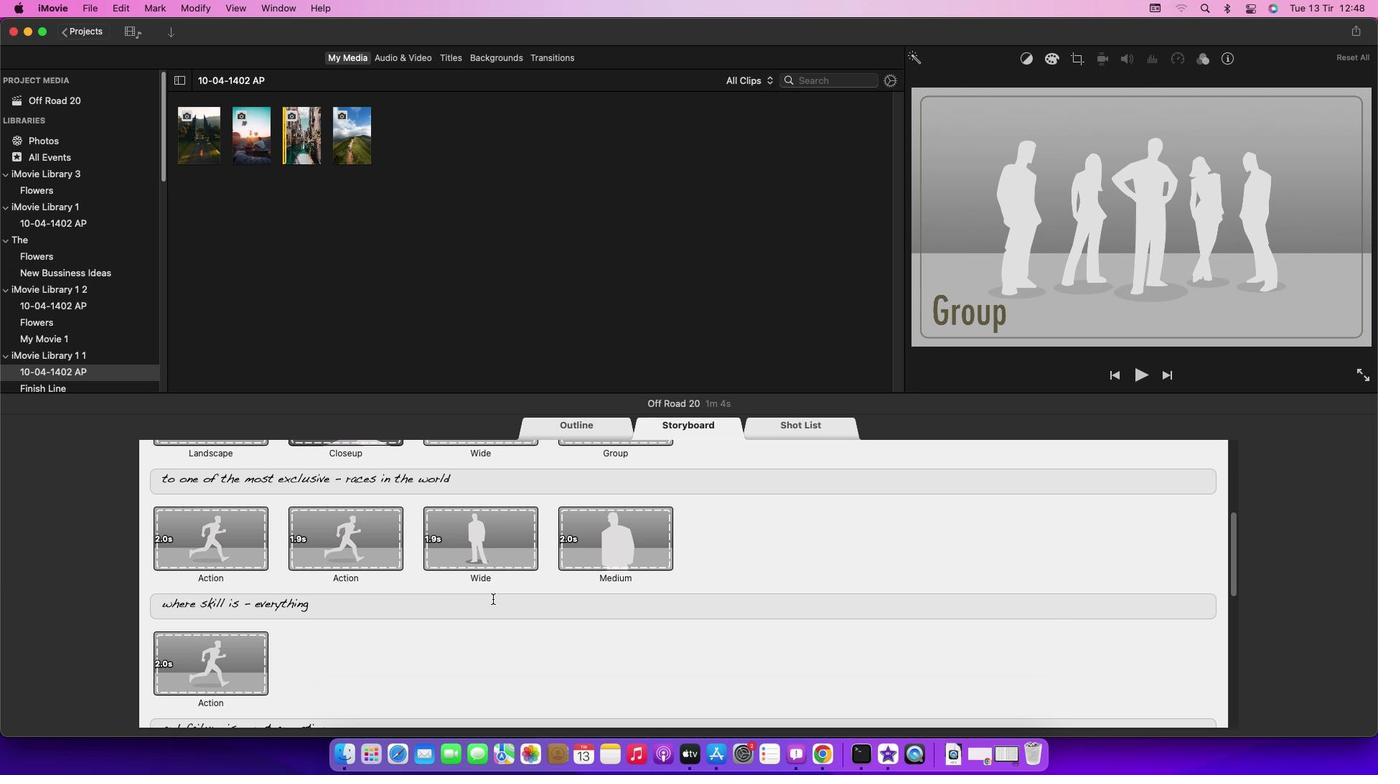 
Action: Mouse scrolled (492, 598) with delta (0, -2)
Screenshot: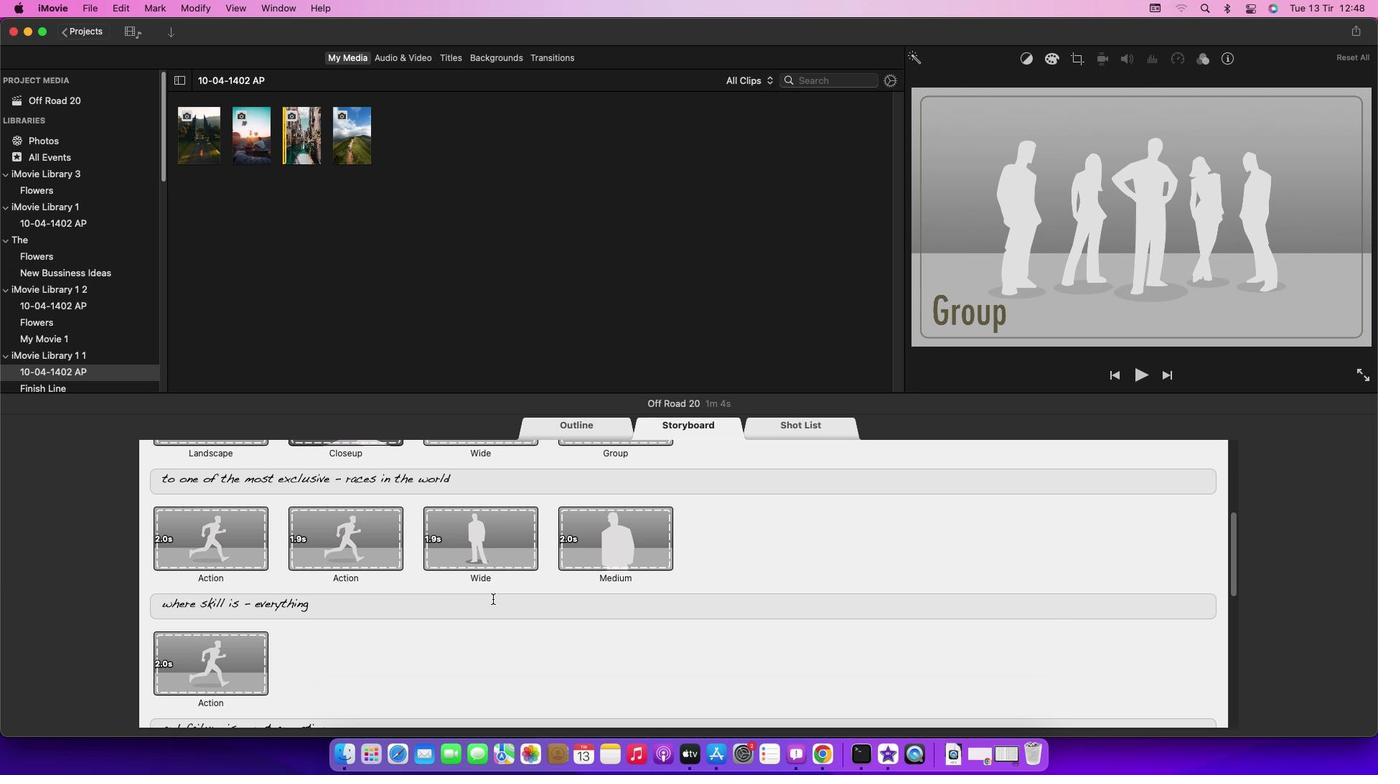 
Action: Mouse scrolled (492, 598) with delta (0, -3)
Screenshot: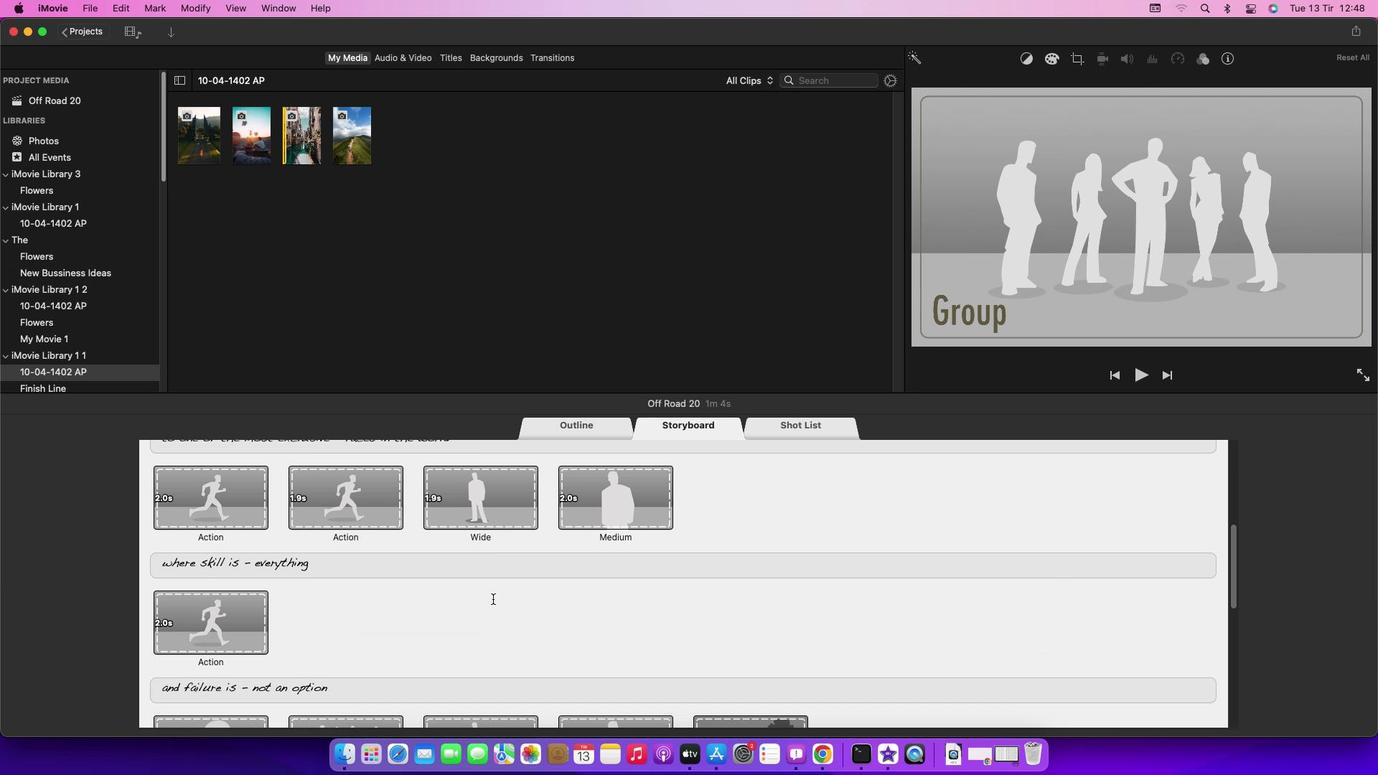 
Action: Mouse scrolled (492, 598) with delta (0, -3)
Screenshot: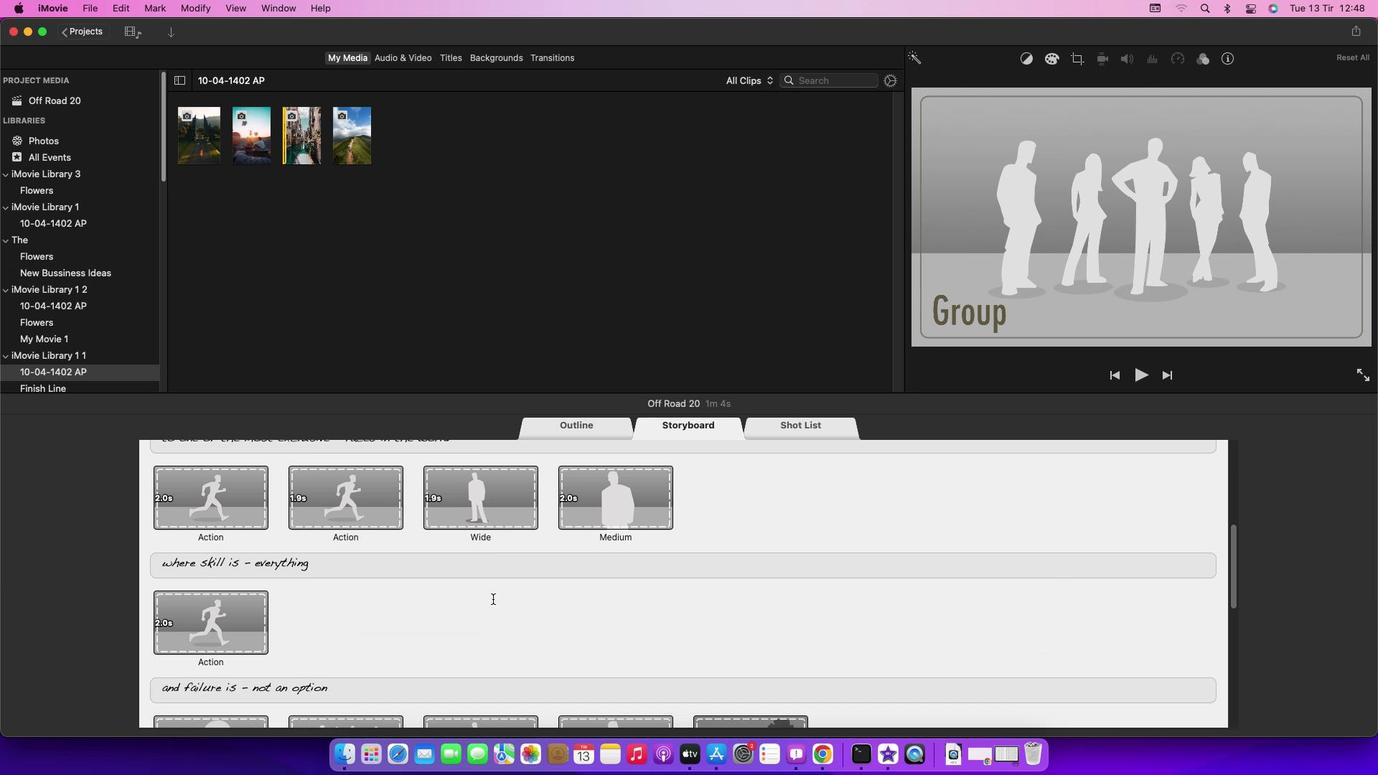 
Action: Mouse scrolled (492, 598) with delta (0, 0)
Screenshot: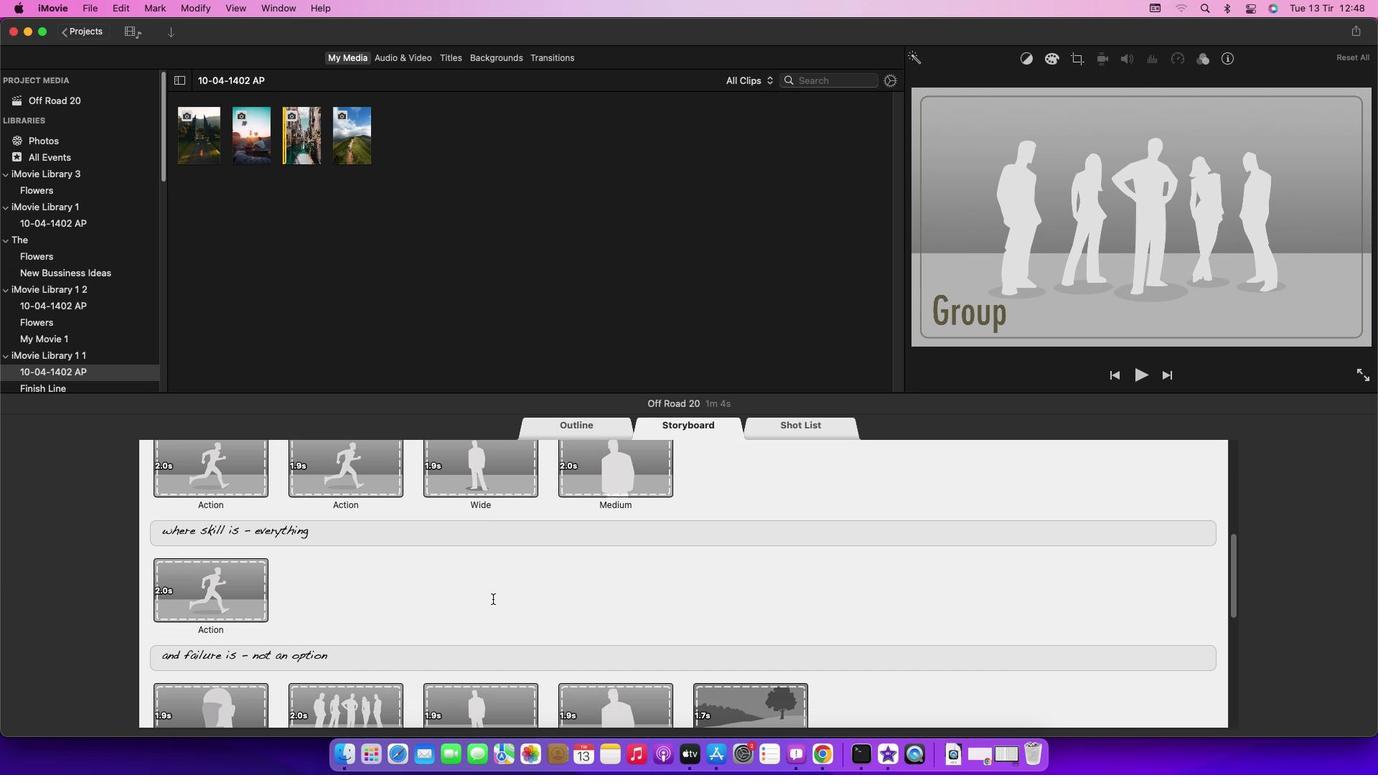 
Action: Mouse scrolled (492, 598) with delta (0, 0)
Screenshot: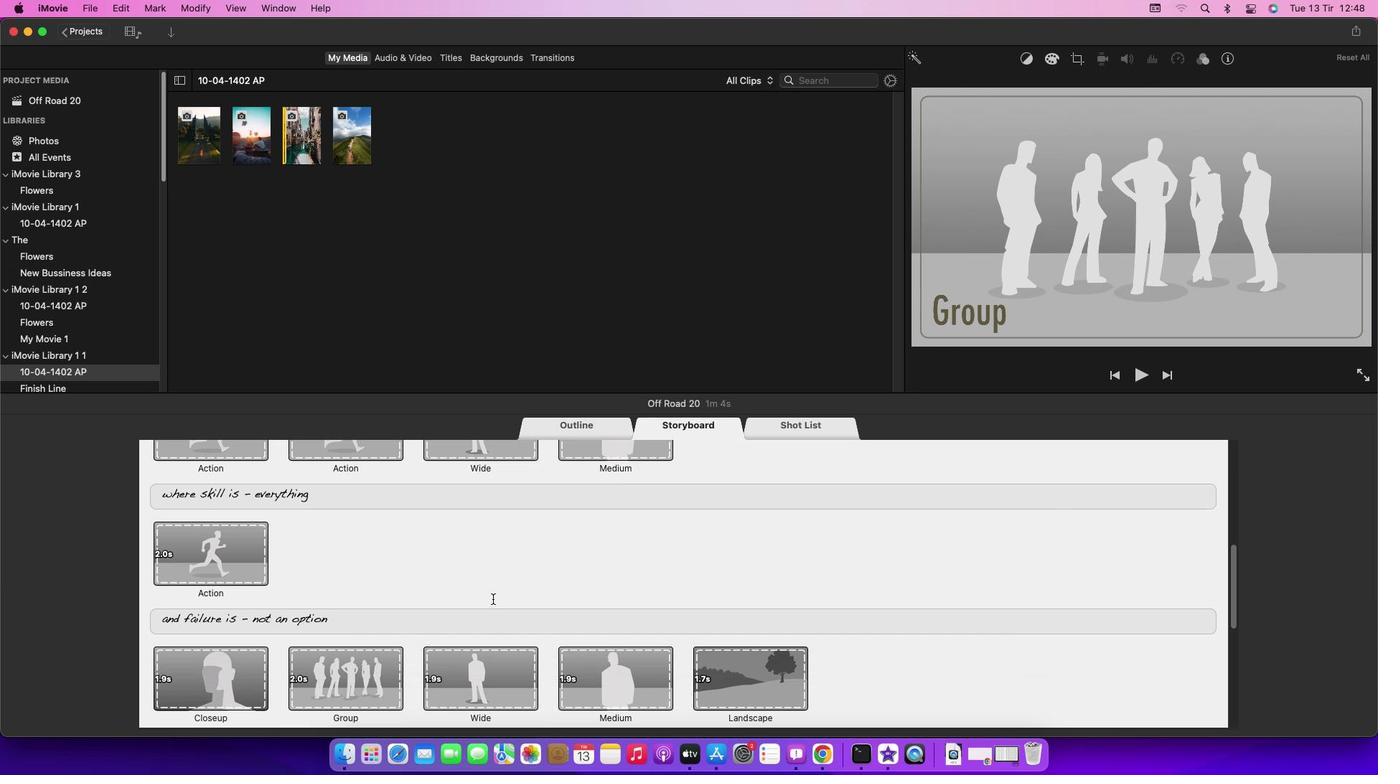 
Action: Mouse scrolled (492, 598) with delta (0, -2)
Screenshot: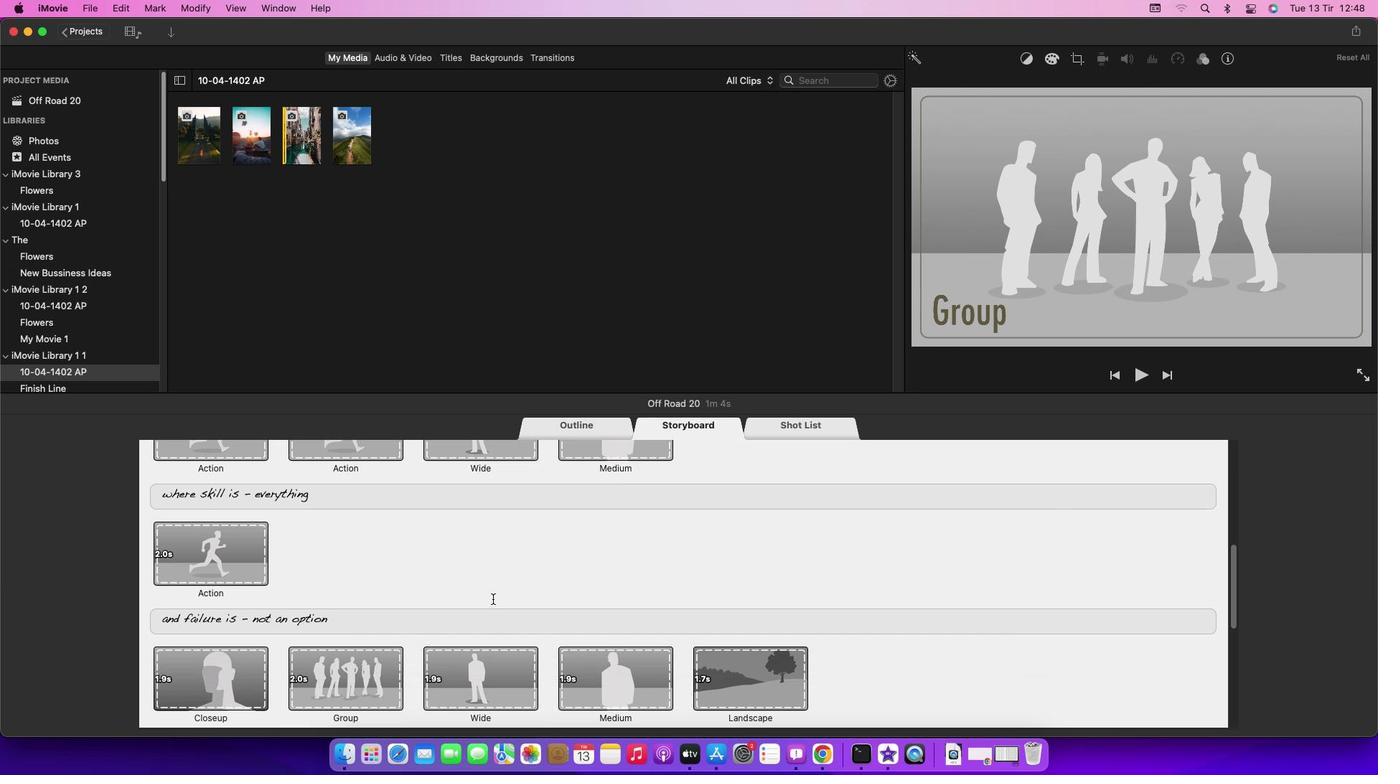 
Action: Mouse scrolled (492, 598) with delta (0, -3)
Screenshot: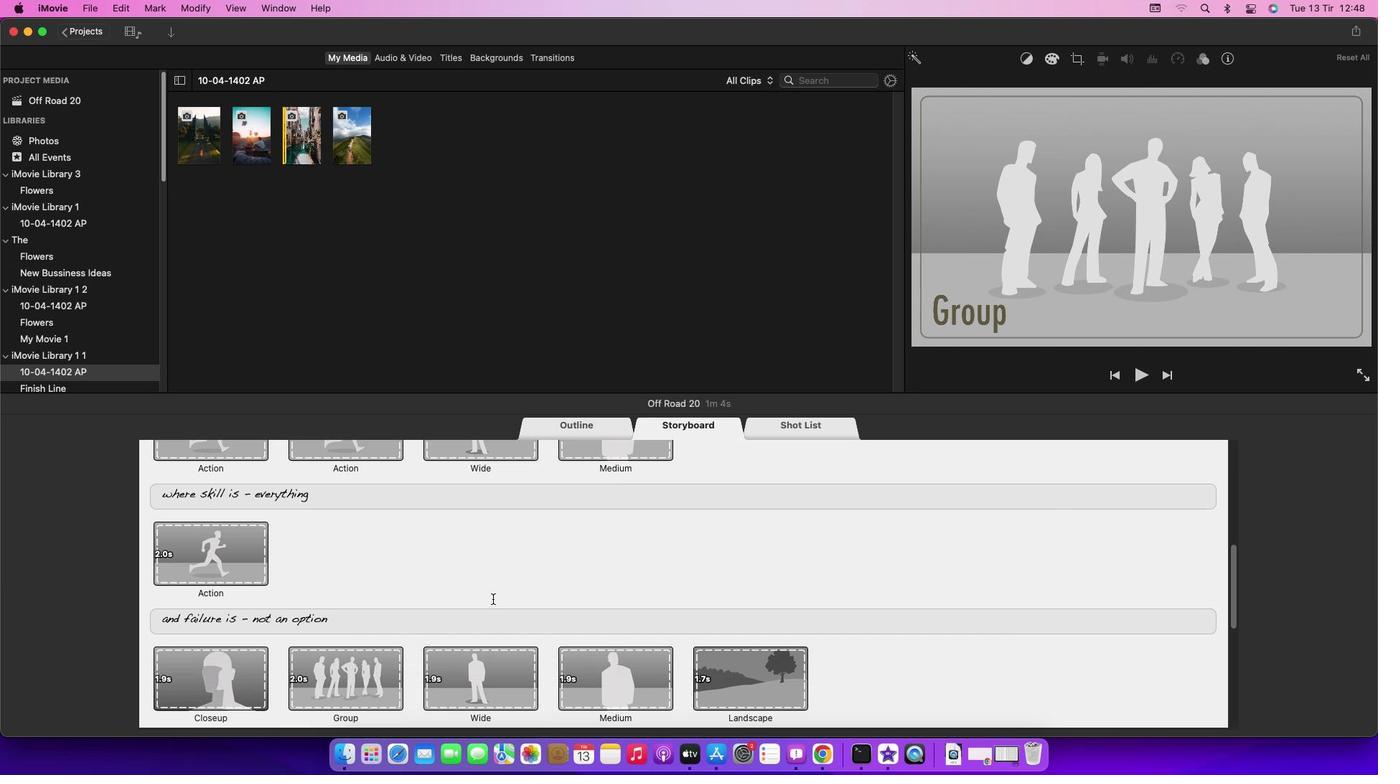 
Action: Mouse scrolled (492, 598) with delta (0, 0)
Screenshot: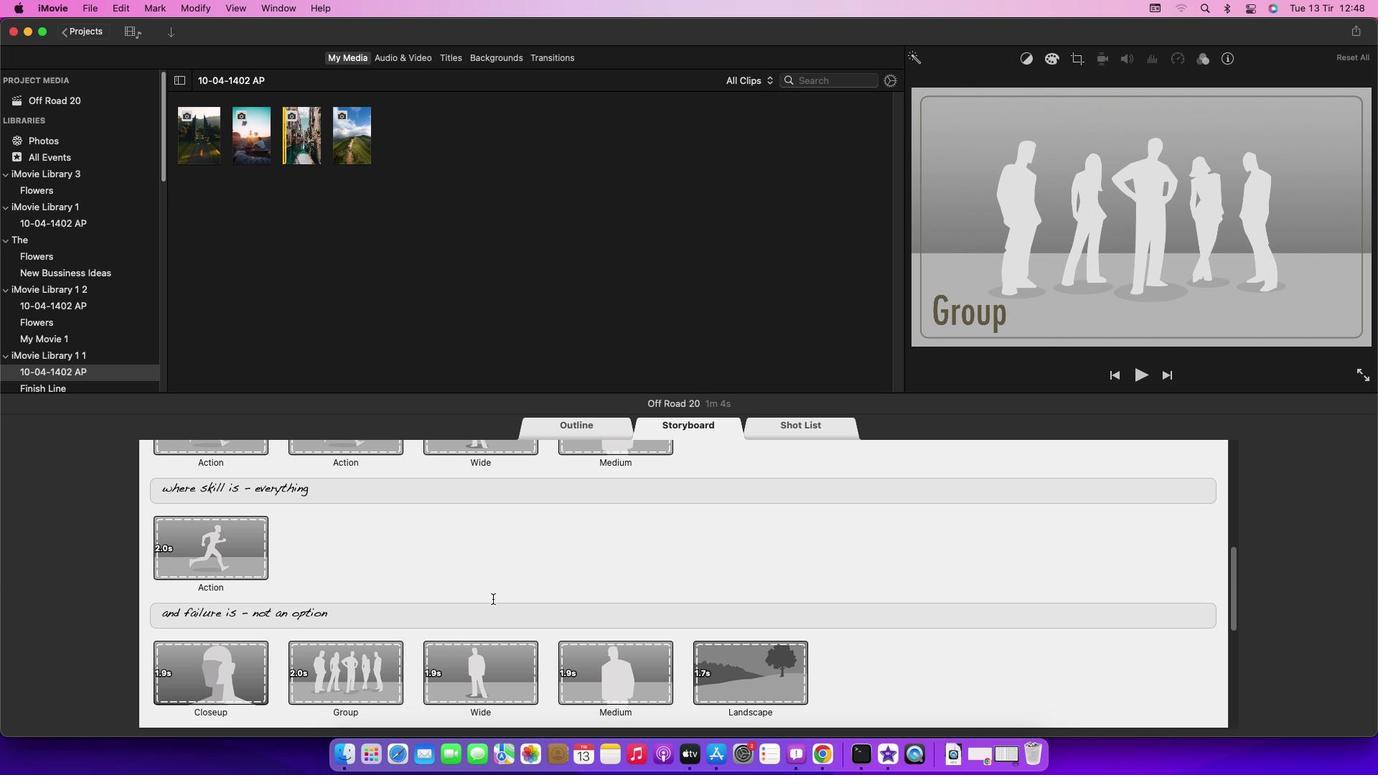 
Action: Mouse scrolled (492, 598) with delta (0, 0)
Screenshot: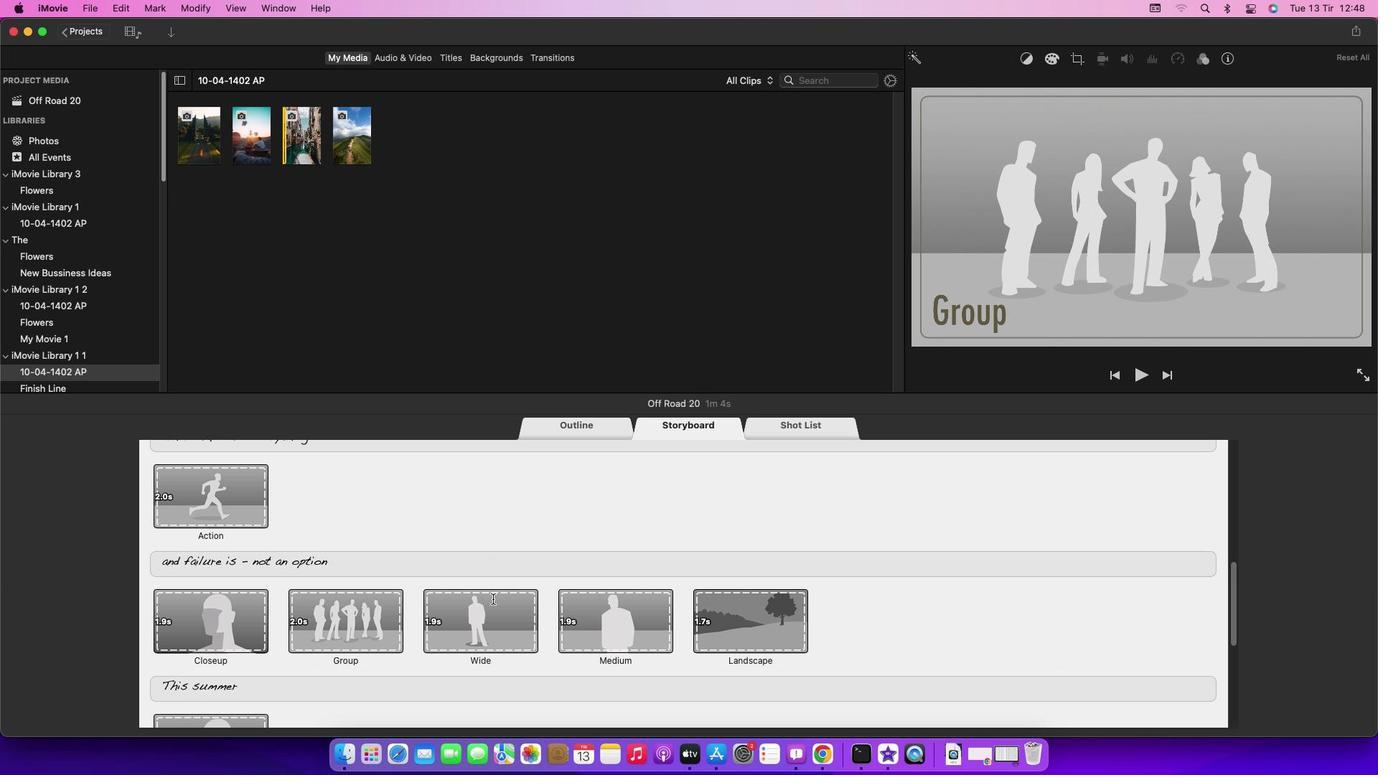 
Action: Mouse scrolled (492, 598) with delta (0, -1)
Screenshot: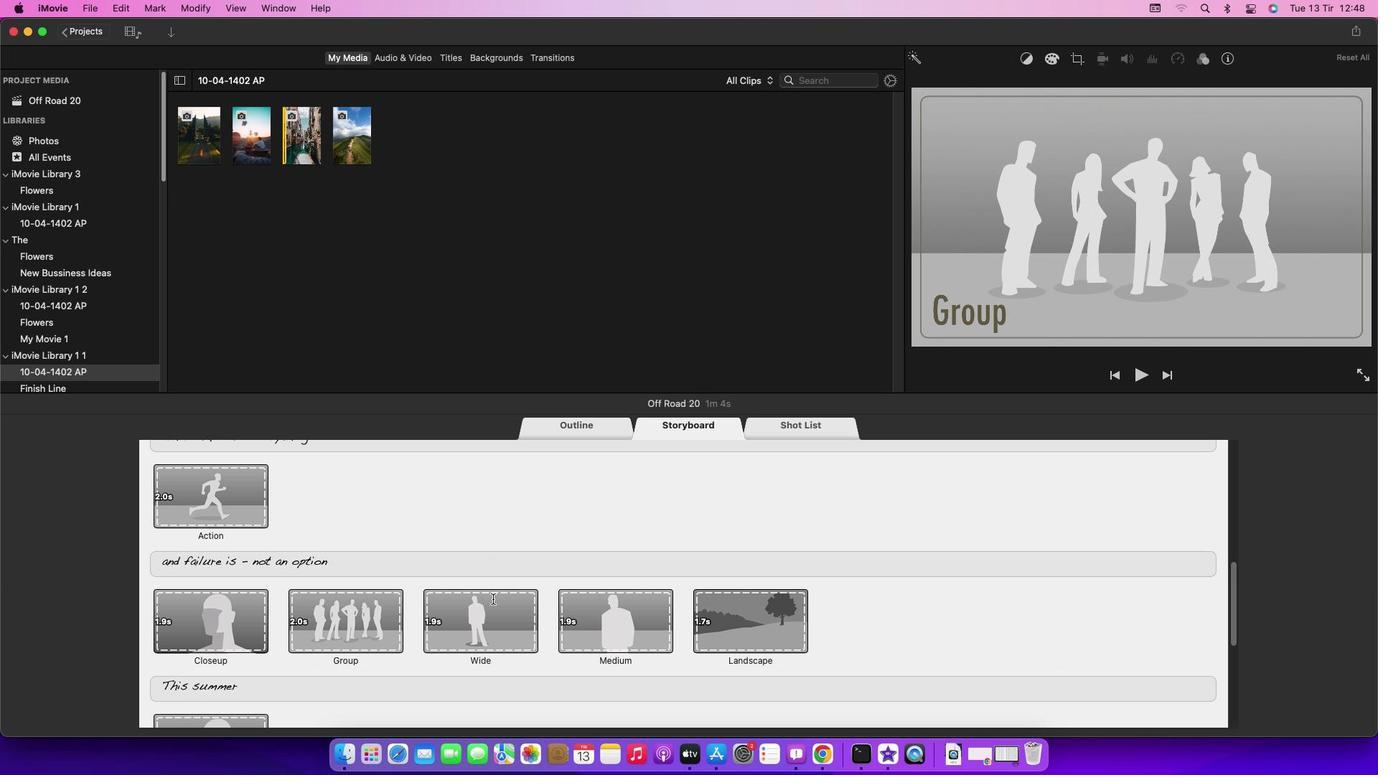 
Action: Mouse scrolled (492, 598) with delta (0, -2)
Screenshot: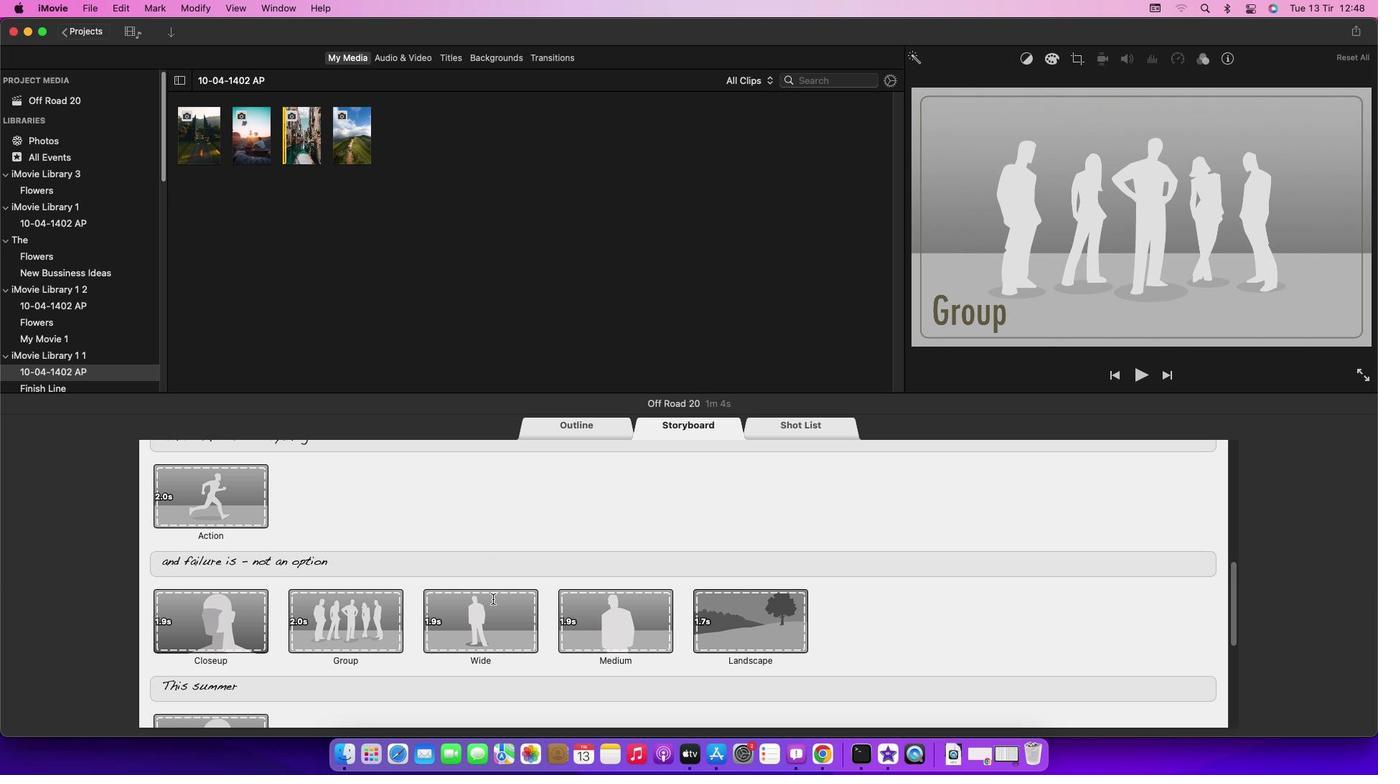 
Action: Mouse moved to (354, 628)
Screenshot: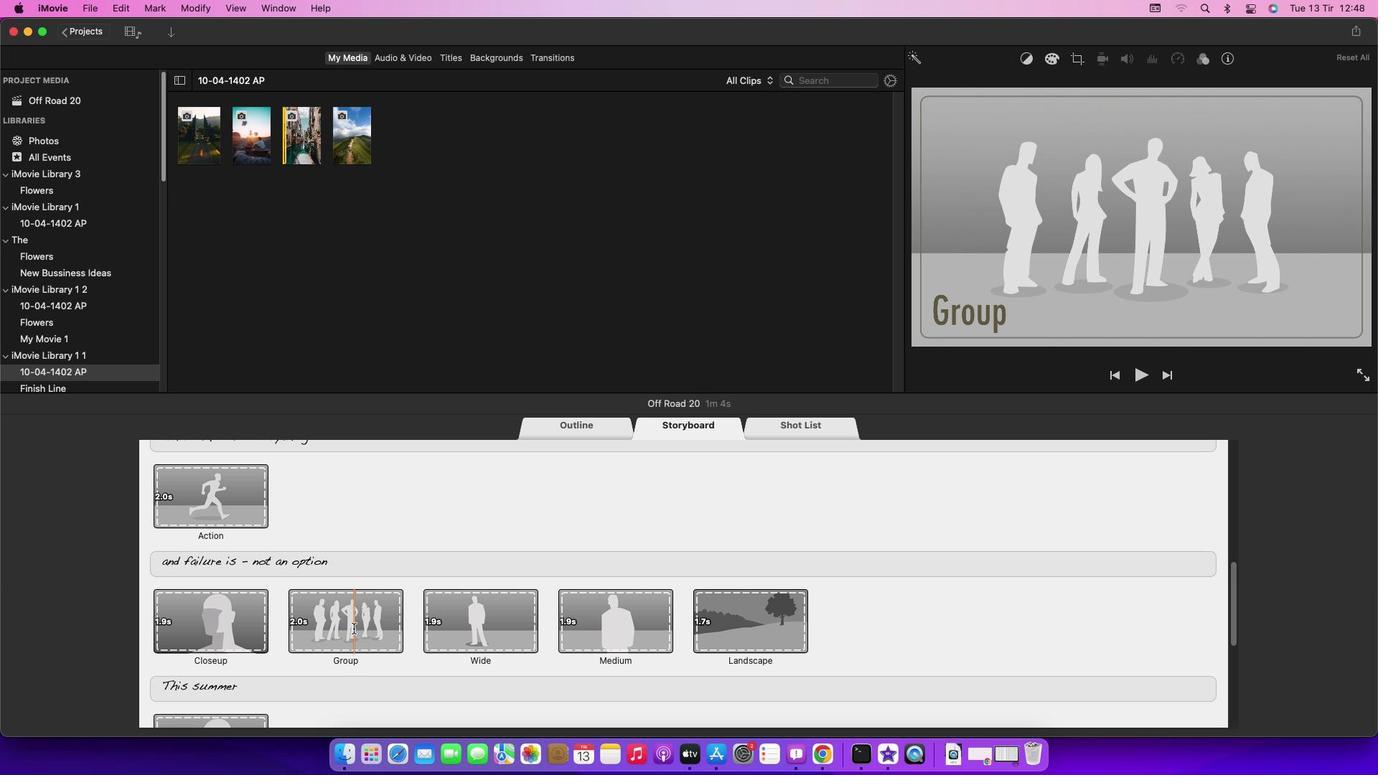 
Action: Mouse pressed left at (354, 628)
Screenshot: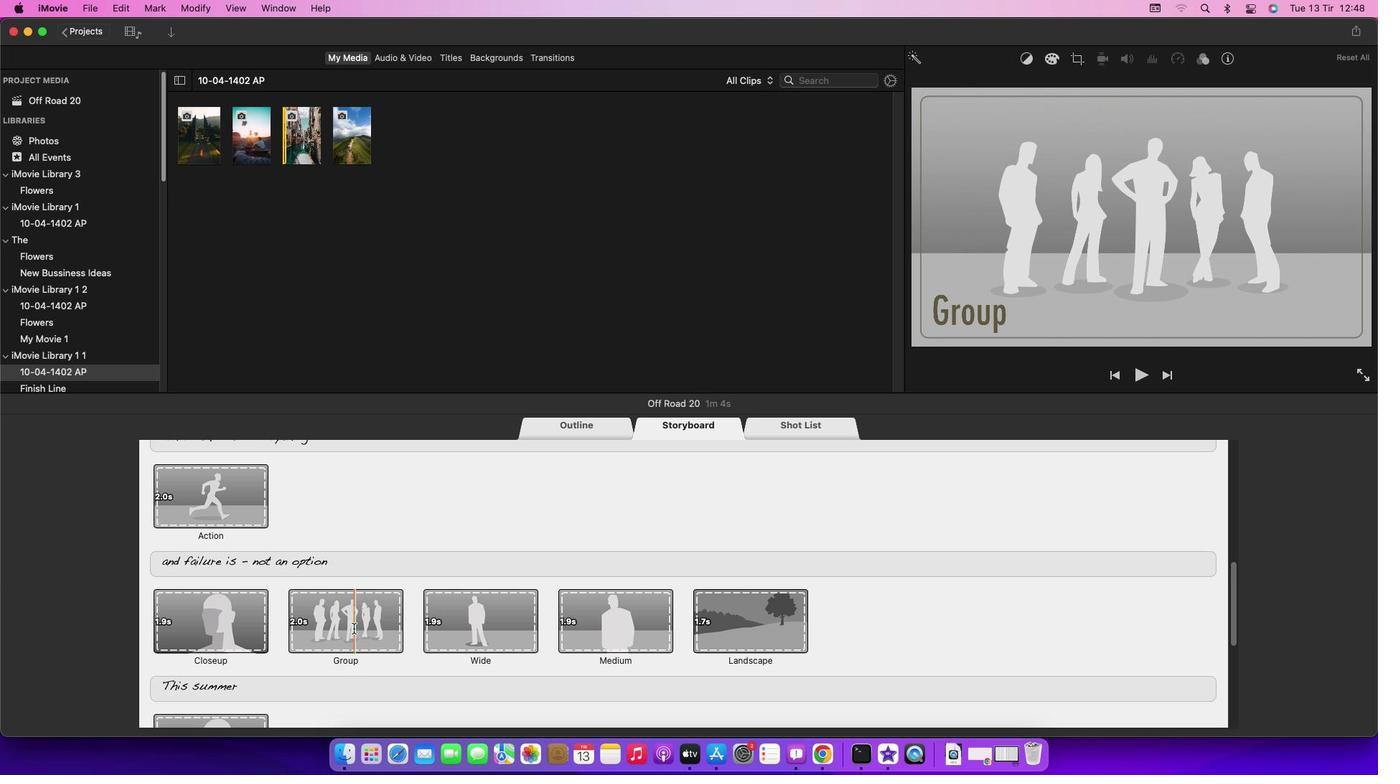 
Action: Mouse moved to (209, 141)
Screenshot: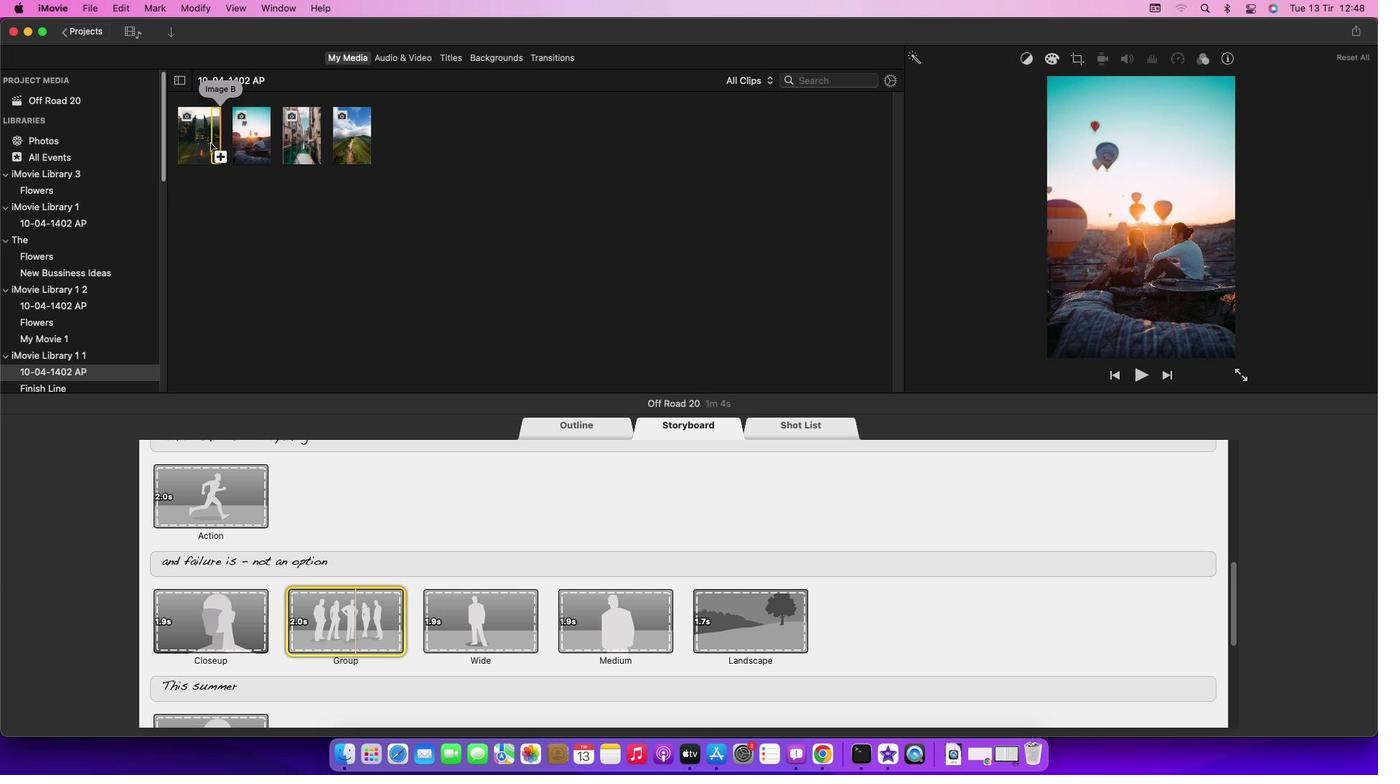 
Action: Mouse pressed left at (209, 141)
Screenshot: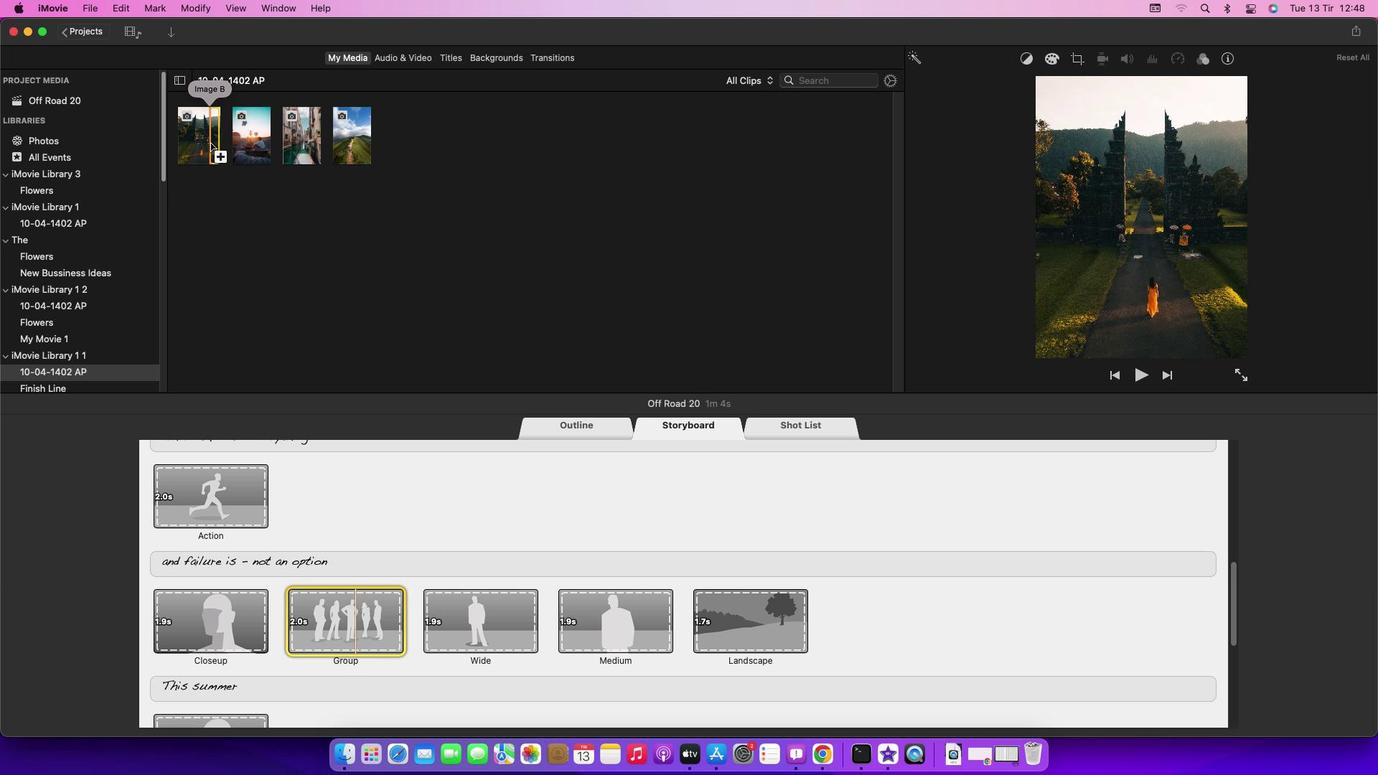 
Action: Mouse moved to (473, 250)
Screenshot: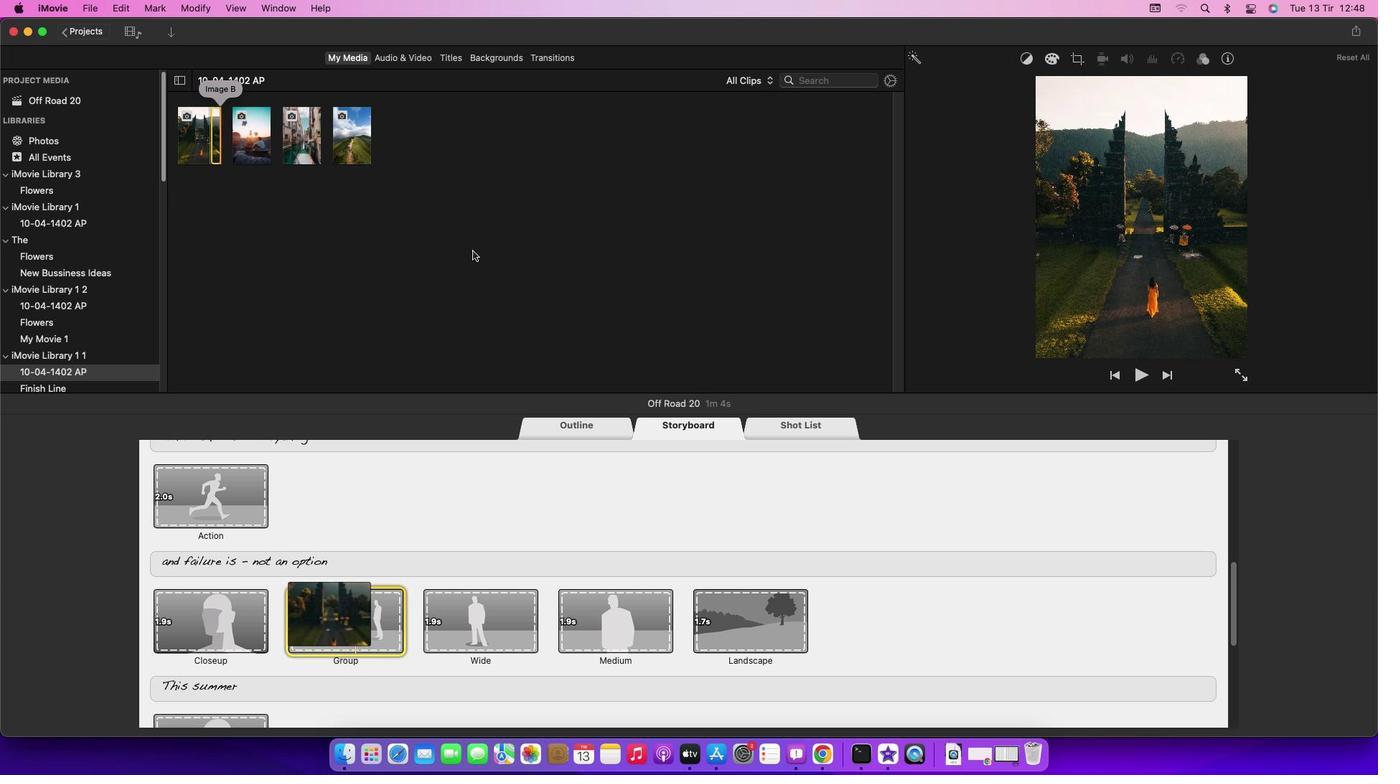 
